 Task: Forward email with the signature Eleanor Wilson with the subject Request for a transfer from softage.1@softage.net to softage.4@softage.net with the message Can you please provide me with an update on the projects resource allocation?, select last 2 words, change the font color from current to black and background color to maroon Send the email
Action: Mouse moved to (889, 78)
Screenshot: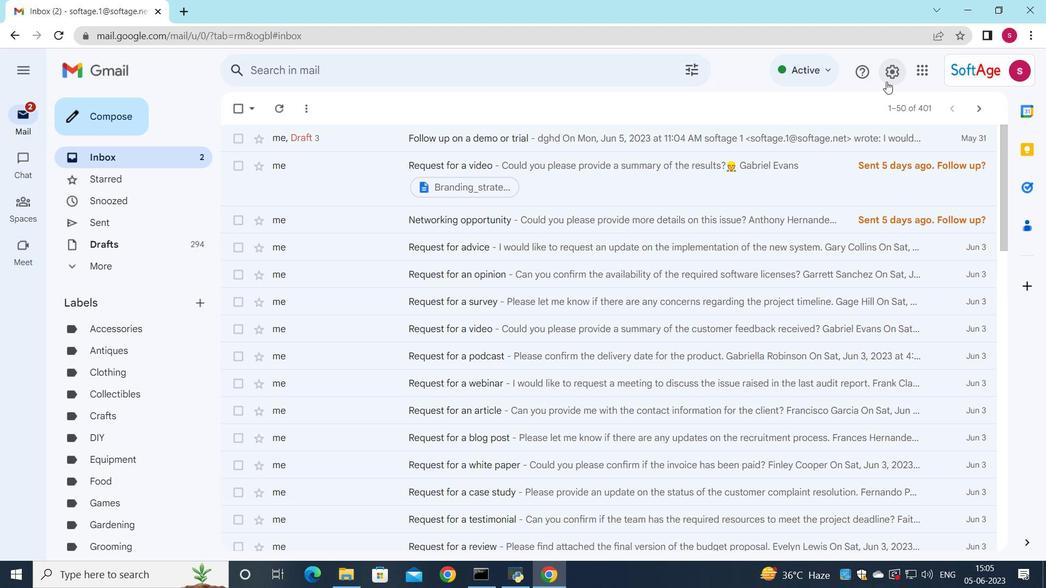 
Action: Mouse pressed left at (889, 78)
Screenshot: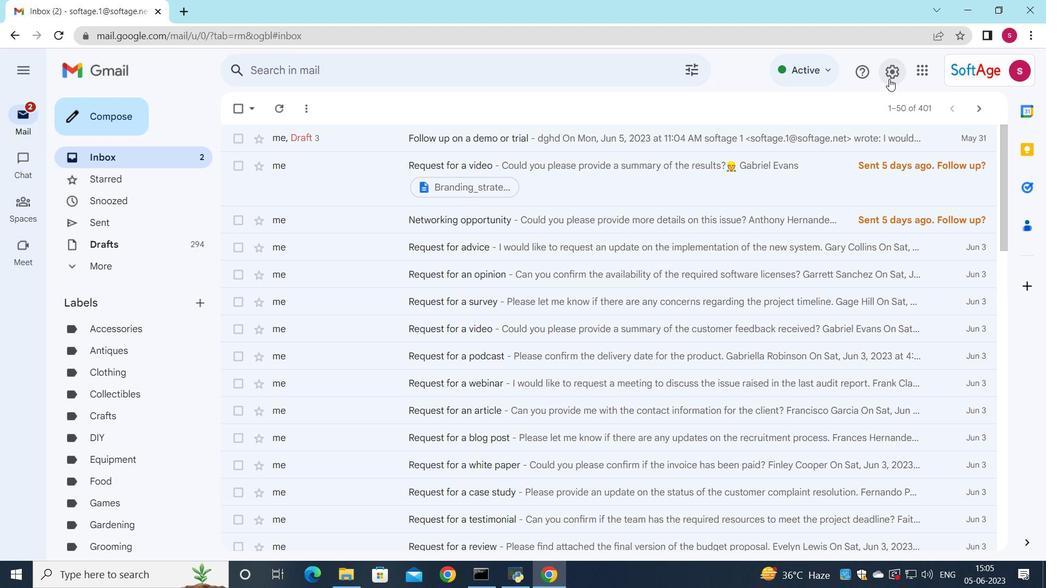
Action: Mouse moved to (900, 140)
Screenshot: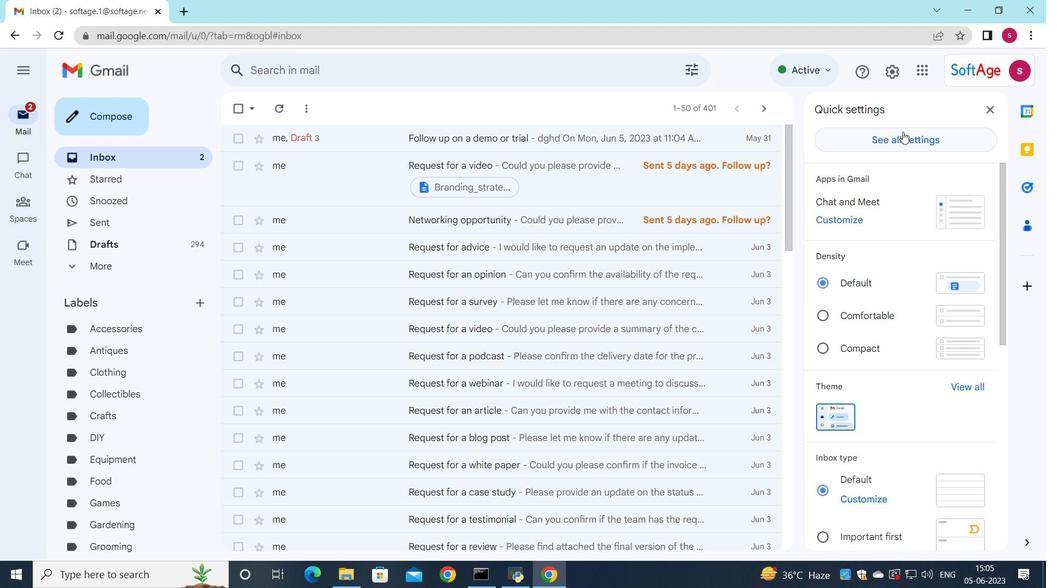 
Action: Mouse pressed left at (900, 140)
Screenshot: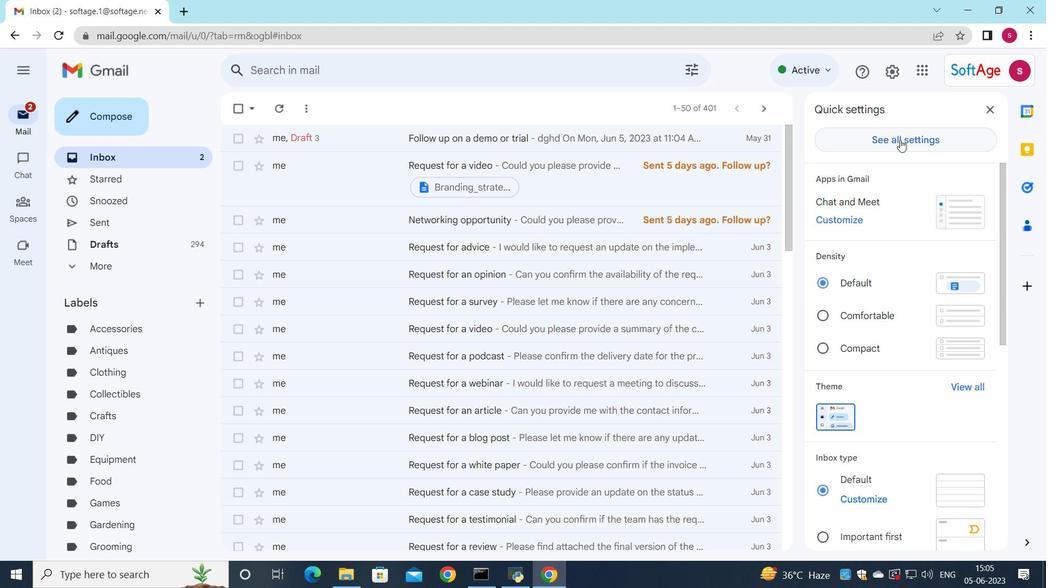 
Action: Mouse moved to (630, 250)
Screenshot: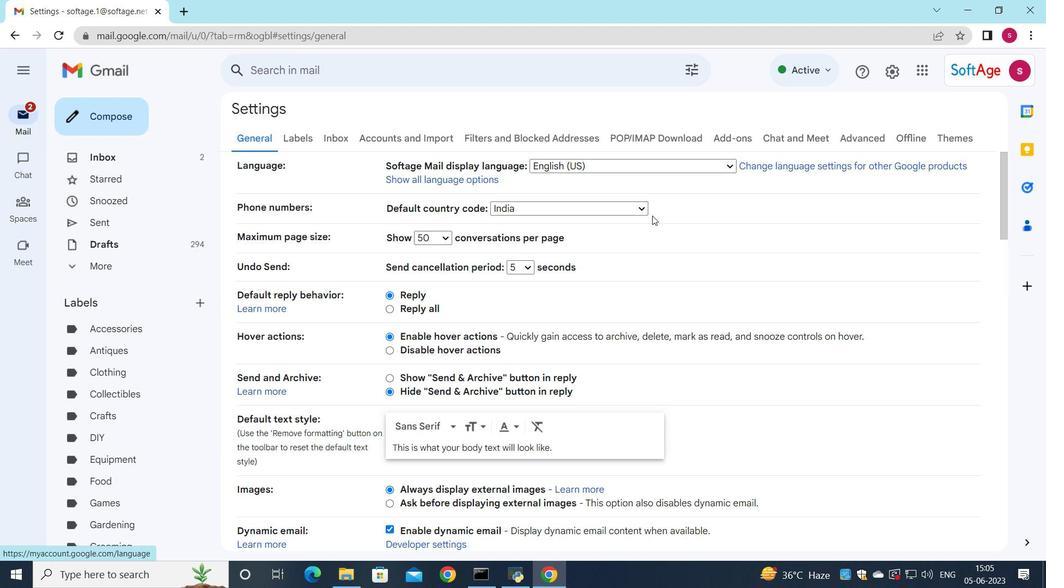 
Action: Mouse scrolled (630, 249) with delta (0, 0)
Screenshot: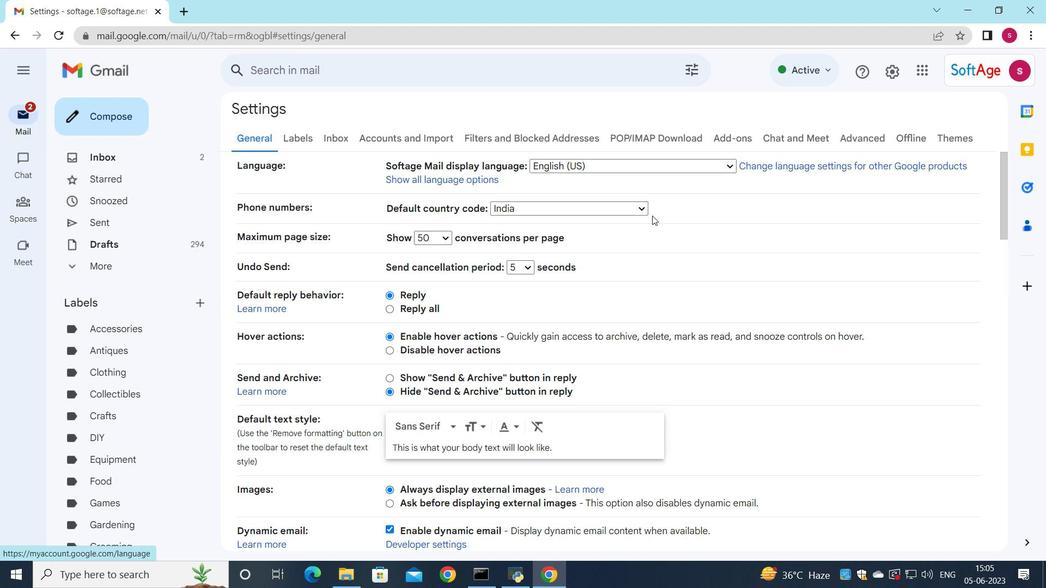 
Action: Mouse moved to (630, 252)
Screenshot: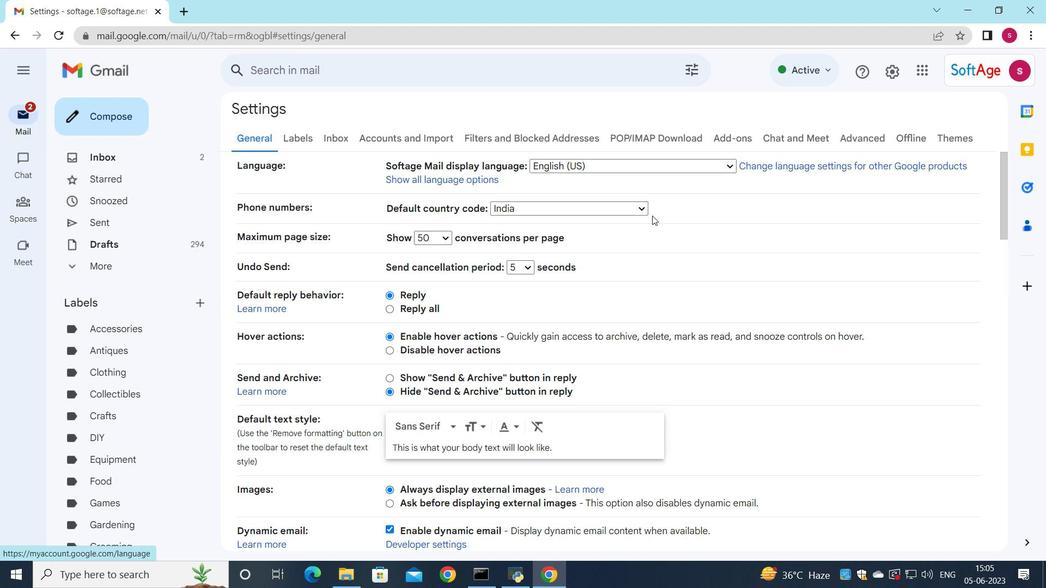 
Action: Mouse scrolled (630, 251) with delta (0, 0)
Screenshot: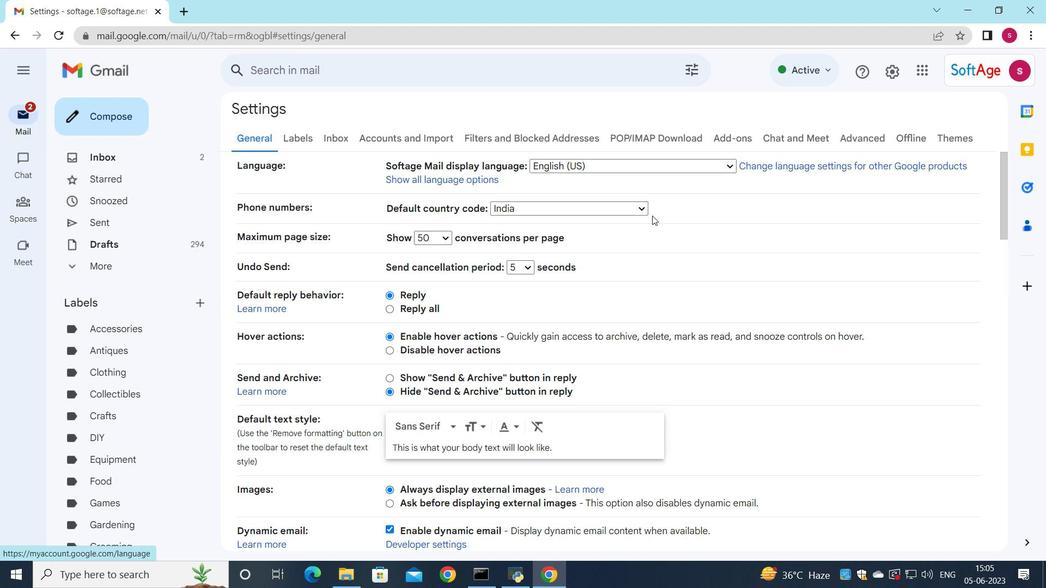 
Action: Mouse moved to (630, 254)
Screenshot: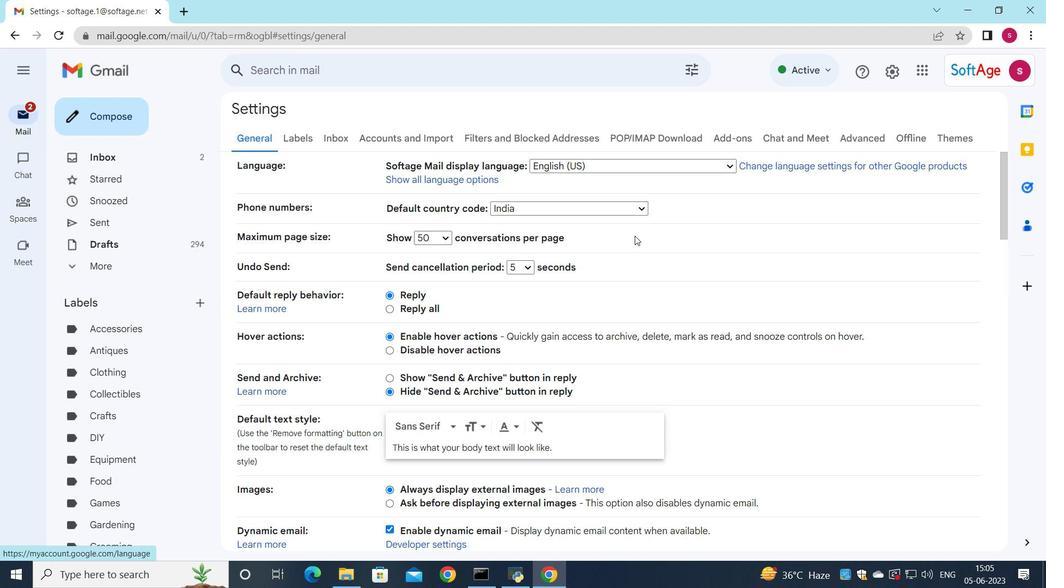 
Action: Mouse scrolled (630, 254) with delta (0, 0)
Screenshot: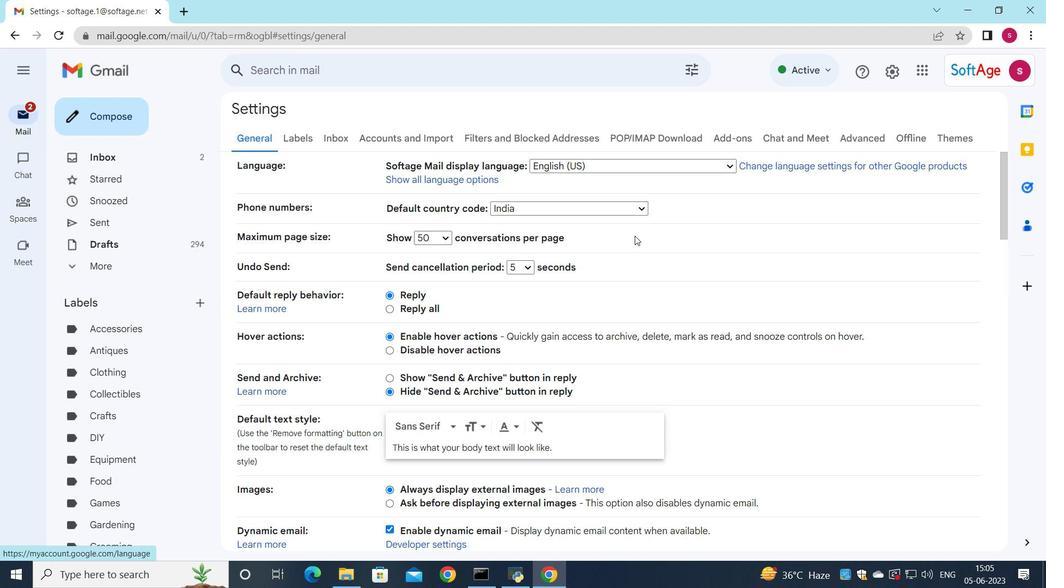 
Action: Mouse moved to (630, 258)
Screenshot: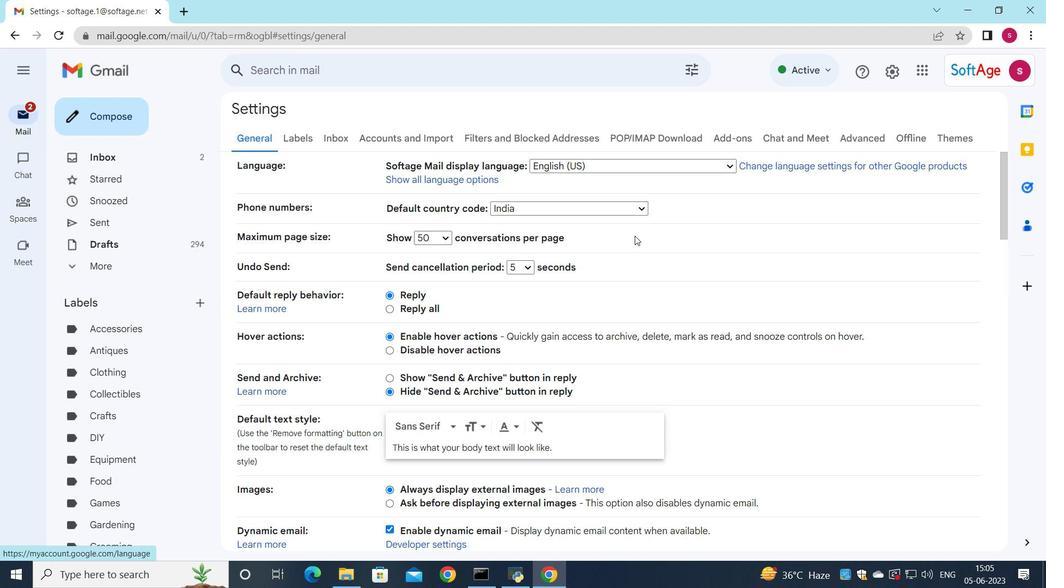 
Action: Mouse scrolled (630, 257) with delta (0, 0)
Screenshot: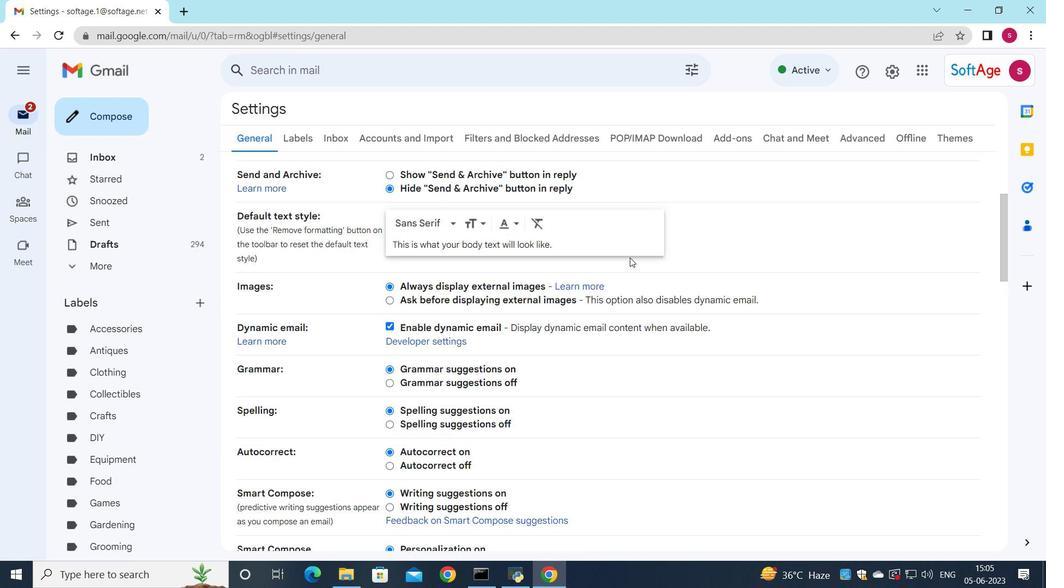 
Action: Mouse scrolled (630, 257) with delta (0, 0)
Screenshot: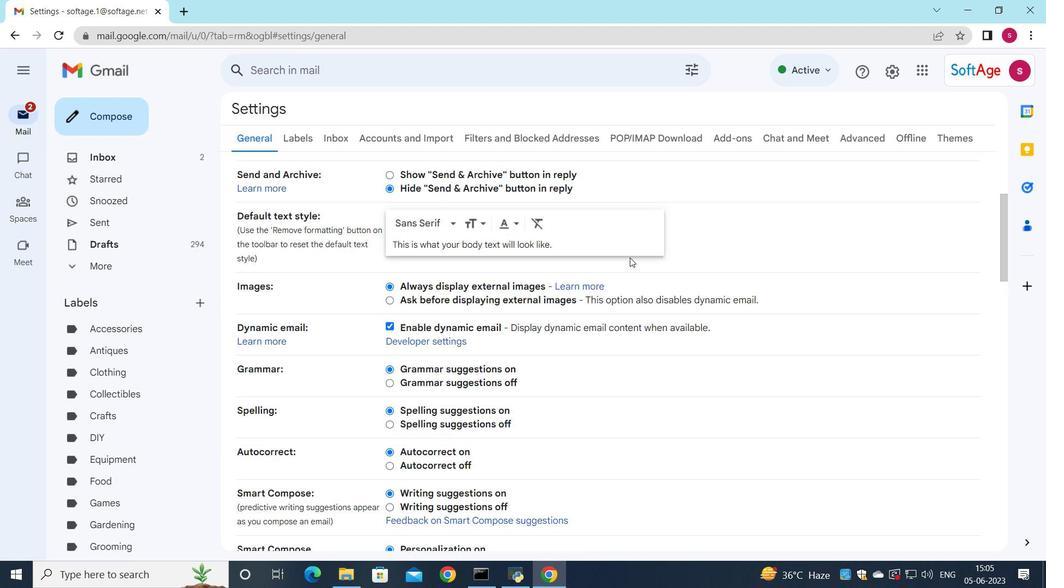 
Action: Mouse scrolled (630, 257) with delta (0, 0)
Screenshot: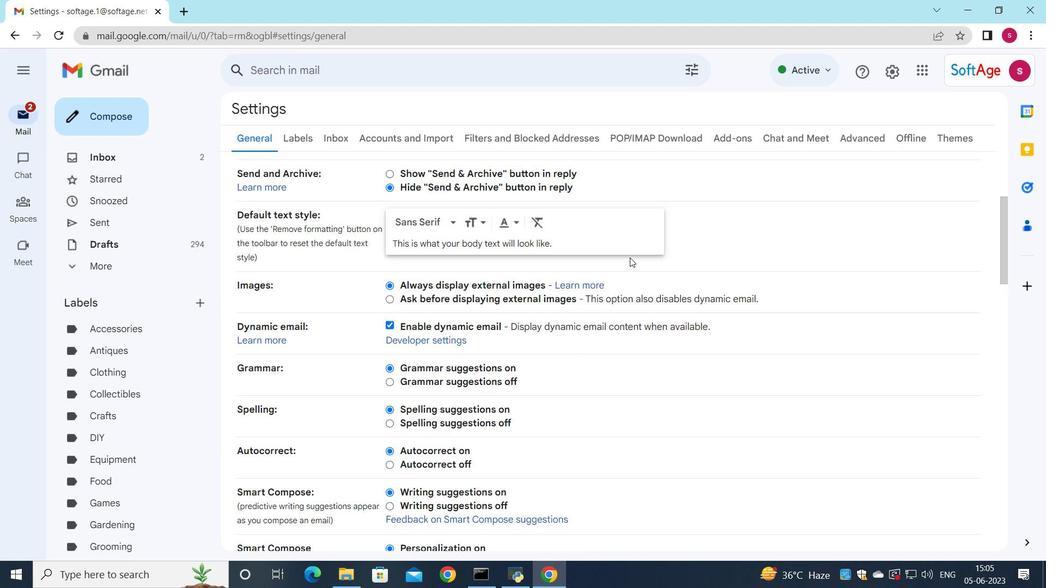 
Action: Mouse scrolled (630, 257) with delta (0, 0)
Screenshot: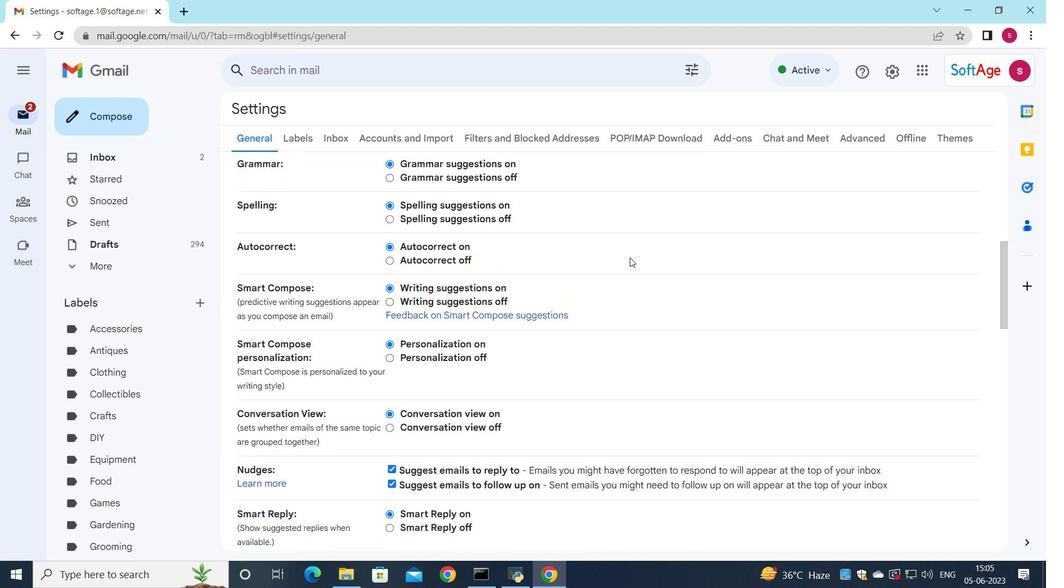 
Action: Mouse scrolled (630, 257) with delta (0, 0)
Screenshot: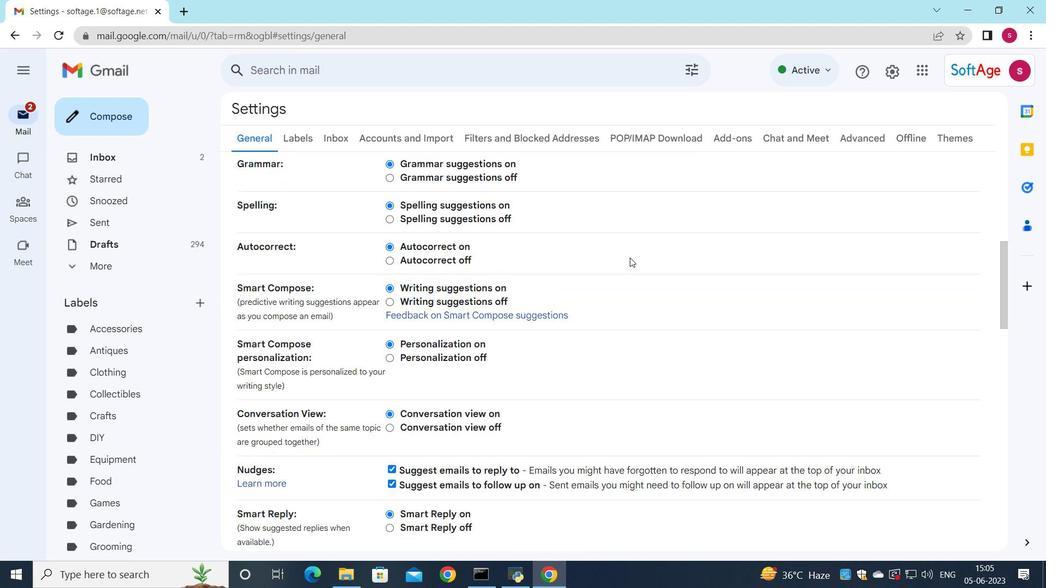 
Action: Mouse moved to (630, 258)
Screenshot: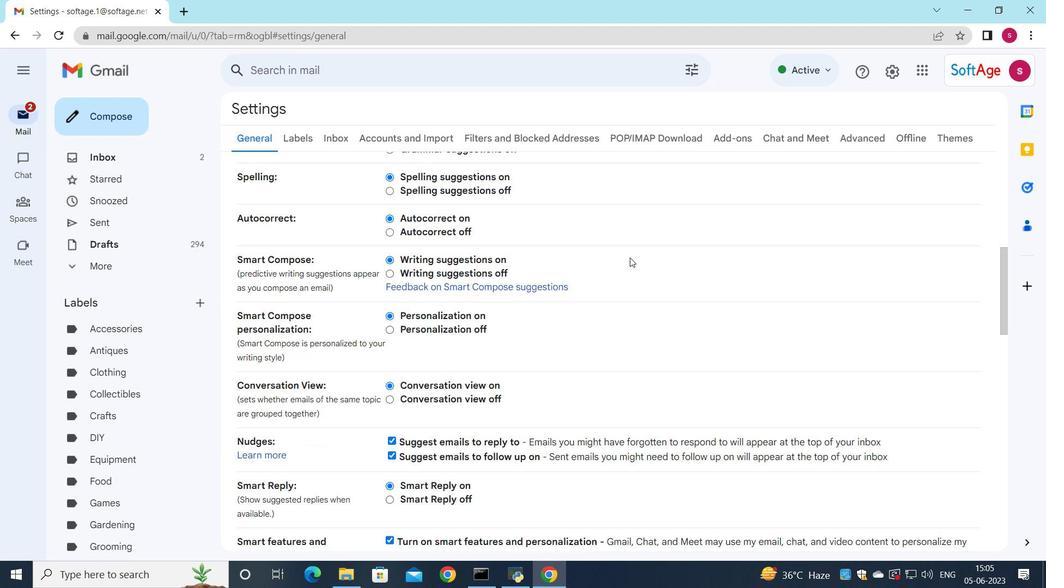 
Action: Mouse scrolled (630, 257) with delta (0, 0)
Screenshot: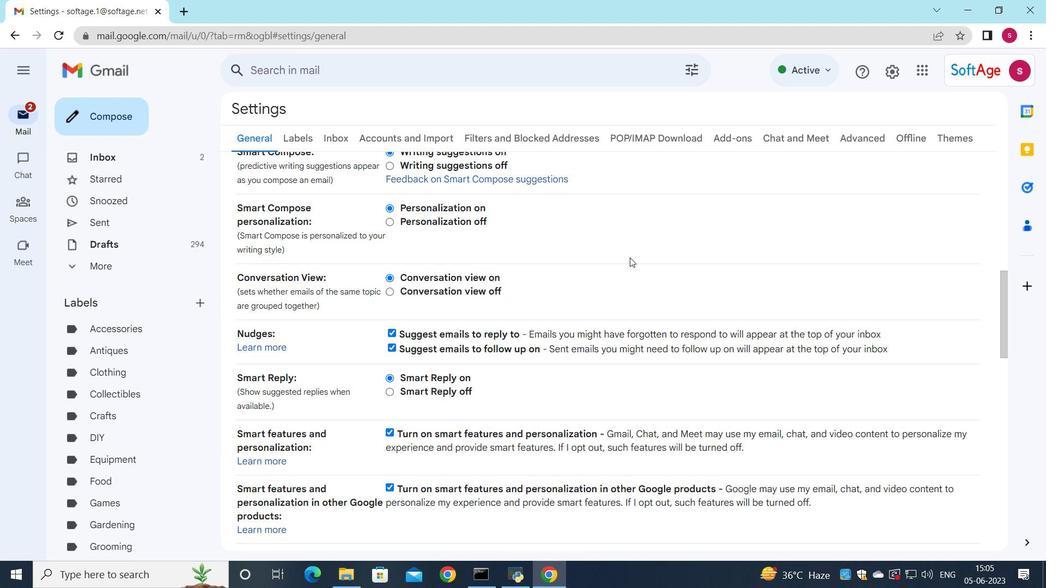 
Action: Mouse scrolled (630, 257) with delta (0, 0)
Screenshot: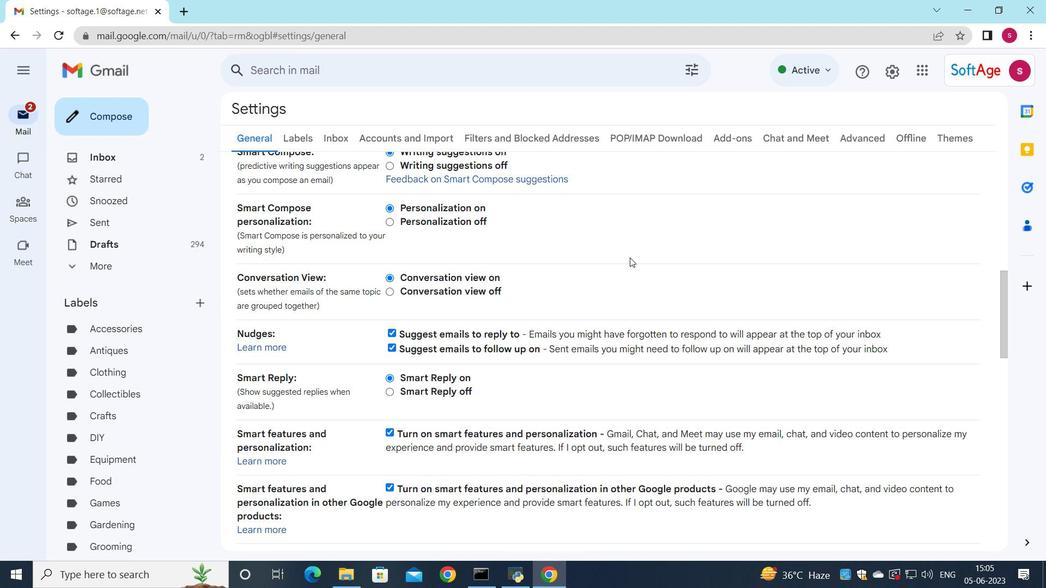 
Action: Mouse scrolled (630, 257) with delta (0, 0)
Screenshot: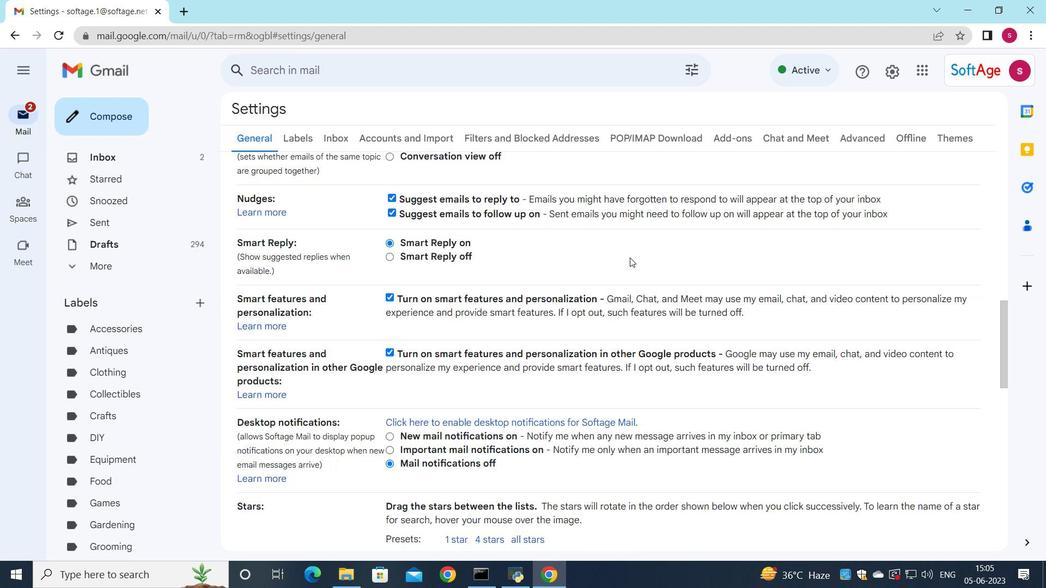
Action: Mouse scrolled (630, 257) with delta (0, 0)
Screenshot: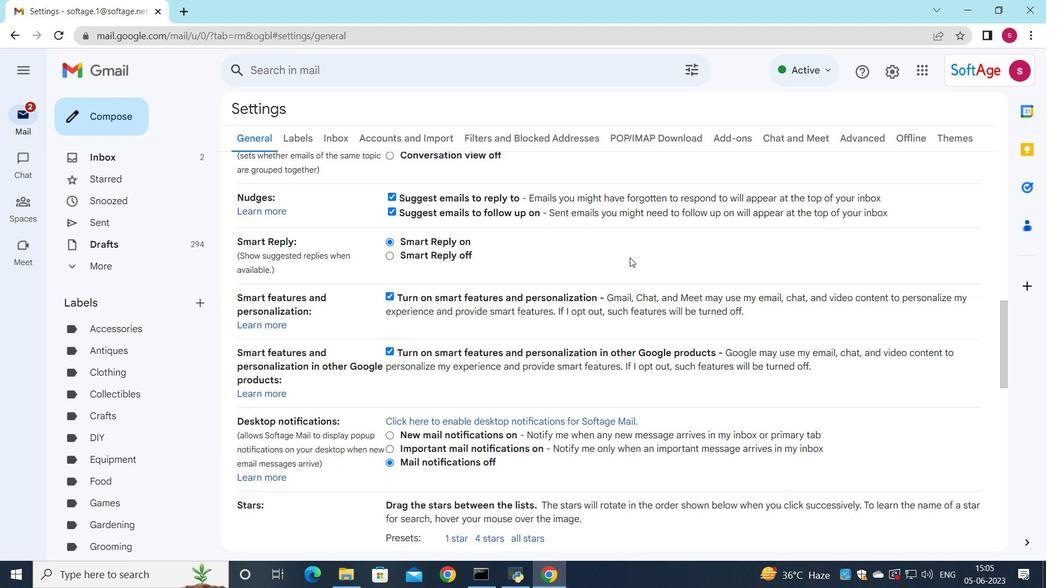 
Action: Mouse scrolled (630, 257) with delta (0, 0)
Screenshot: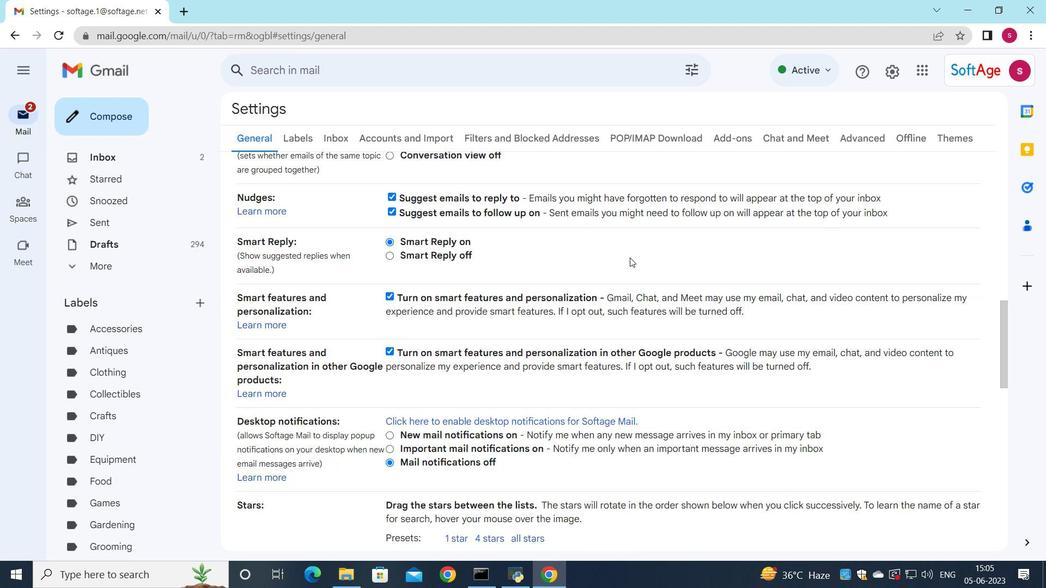 
Action: Mouse moved to (650, 286)
Screenshot: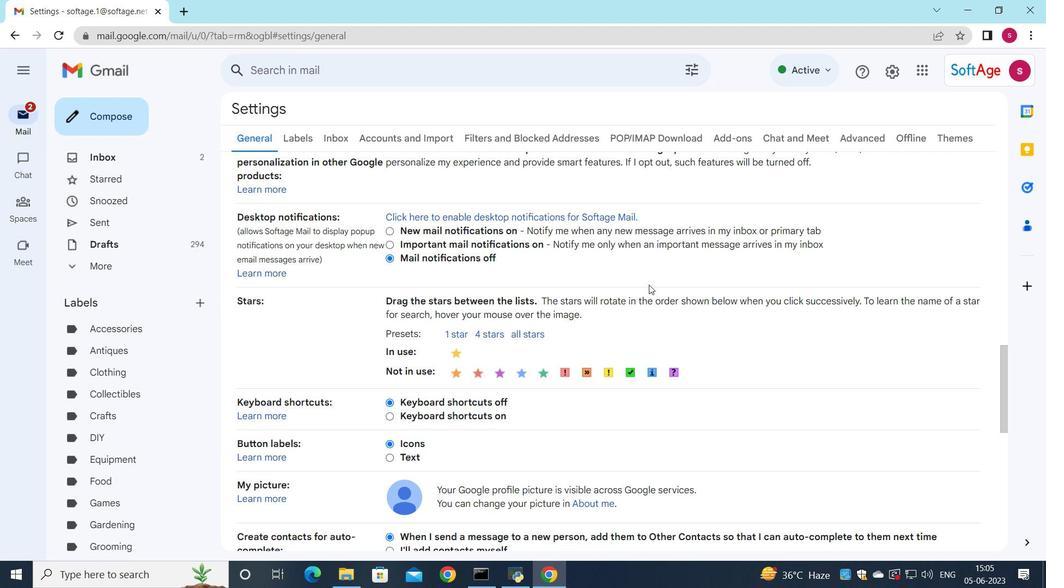 
Action: Mouse scrolled (650, 285) with delta (0, 0)
Screenshot: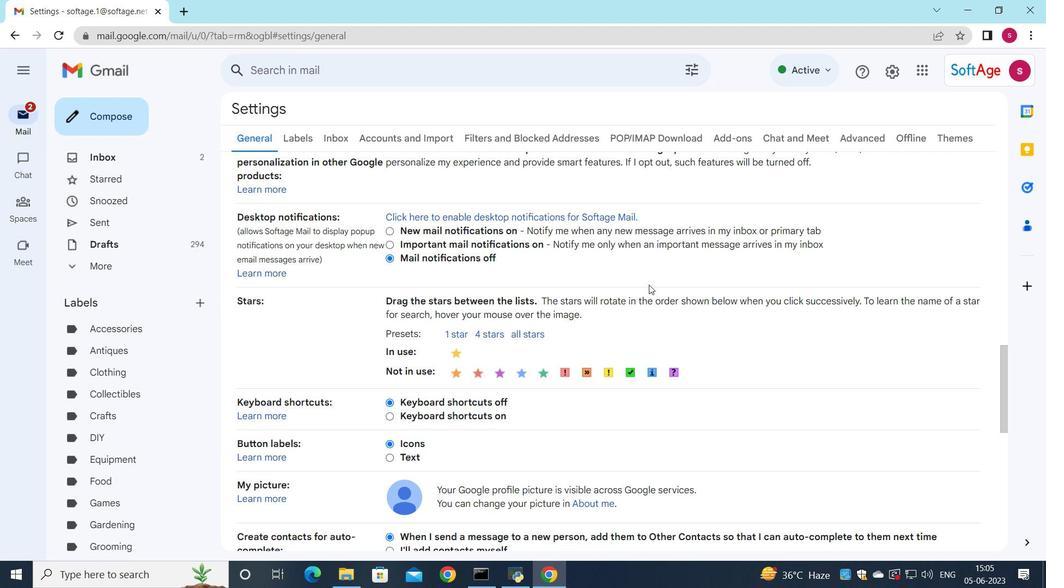 
Action: Mouse moved to (651, 286)
Screenshot: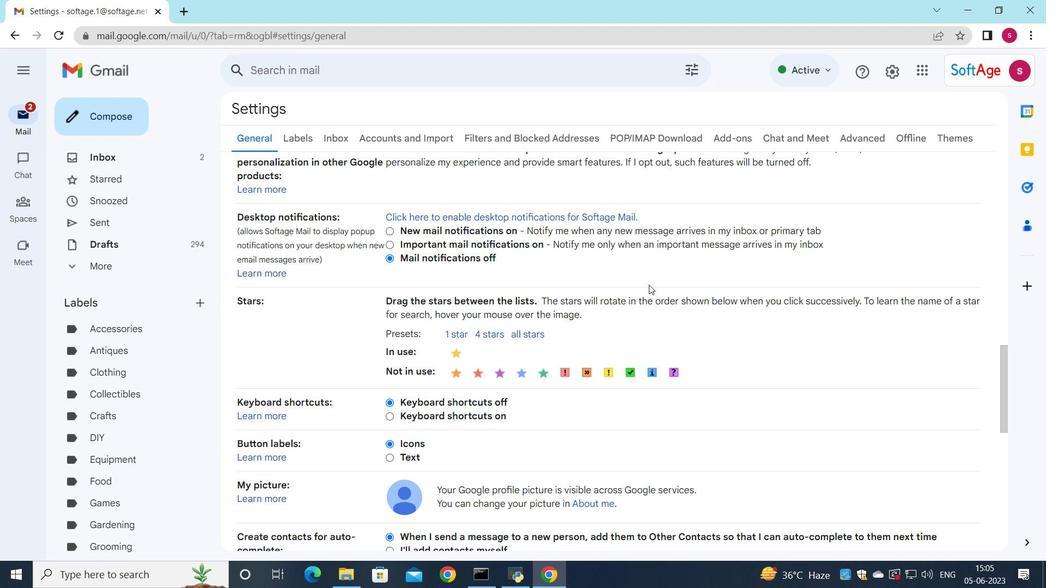 
Action: Mouse scrolled (651, 286) with delta (0, 0)
Screenshot: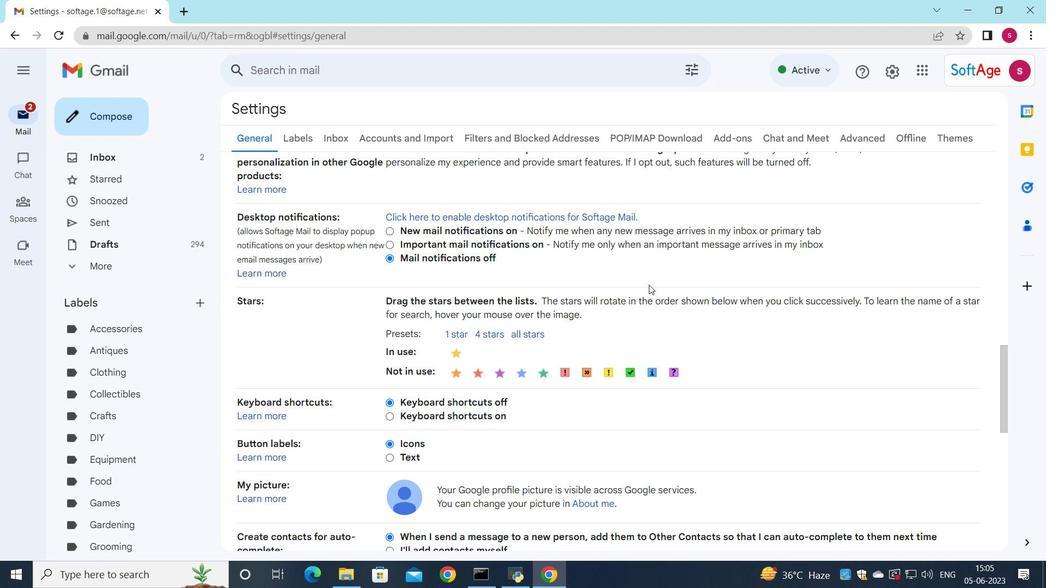 
Action: Mouse moved to (544, 387)
Screenshot: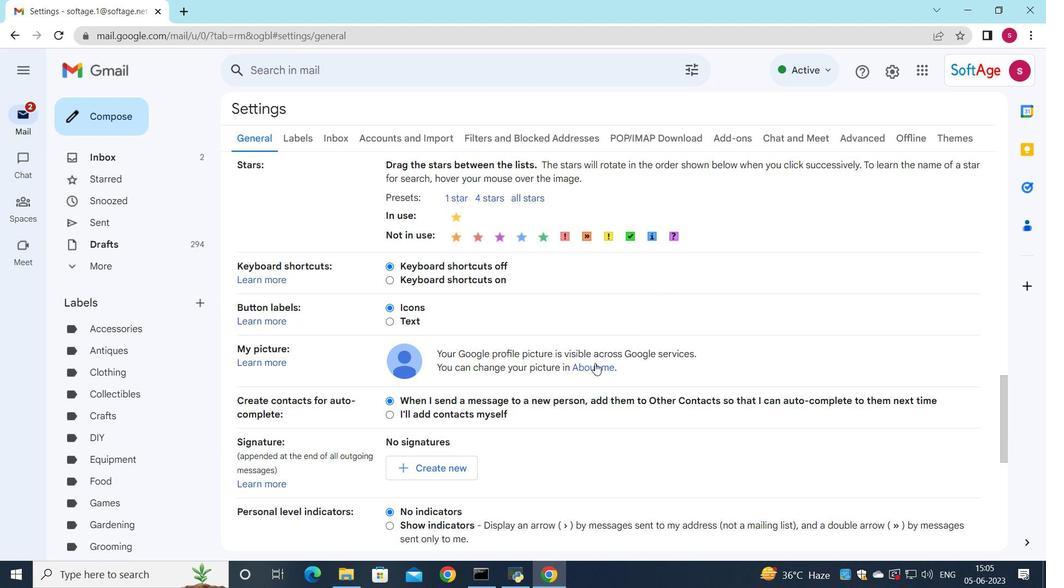 
Action: Mouse scrolled (544, 386) with delta (0, 0)
Screenshot: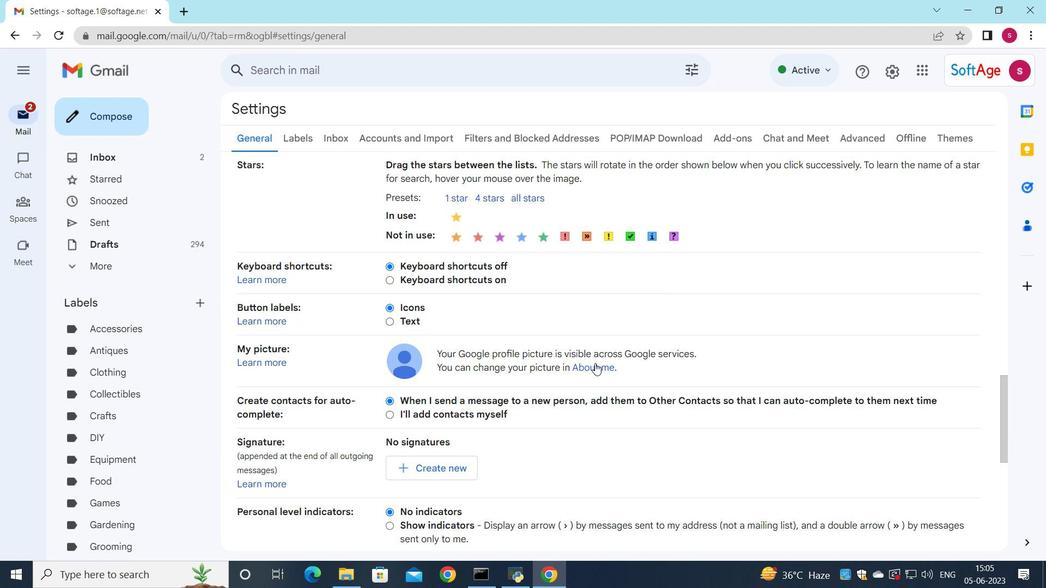 
Action: Mouse moved to (542, 387)
Screenshot: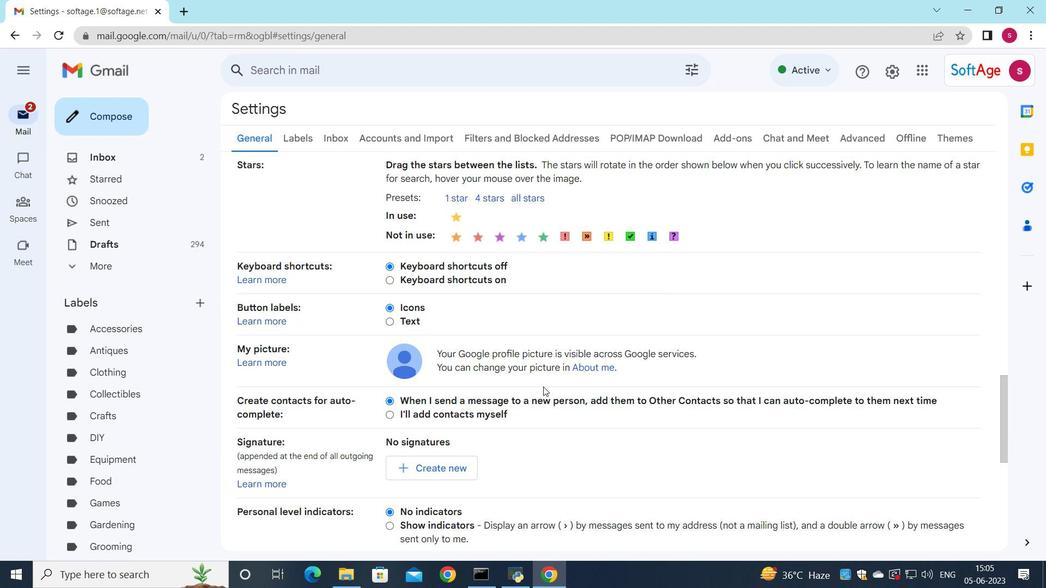 
Action: Mouse scrolled (543, 386) with delta (0, 0)
Screenshot: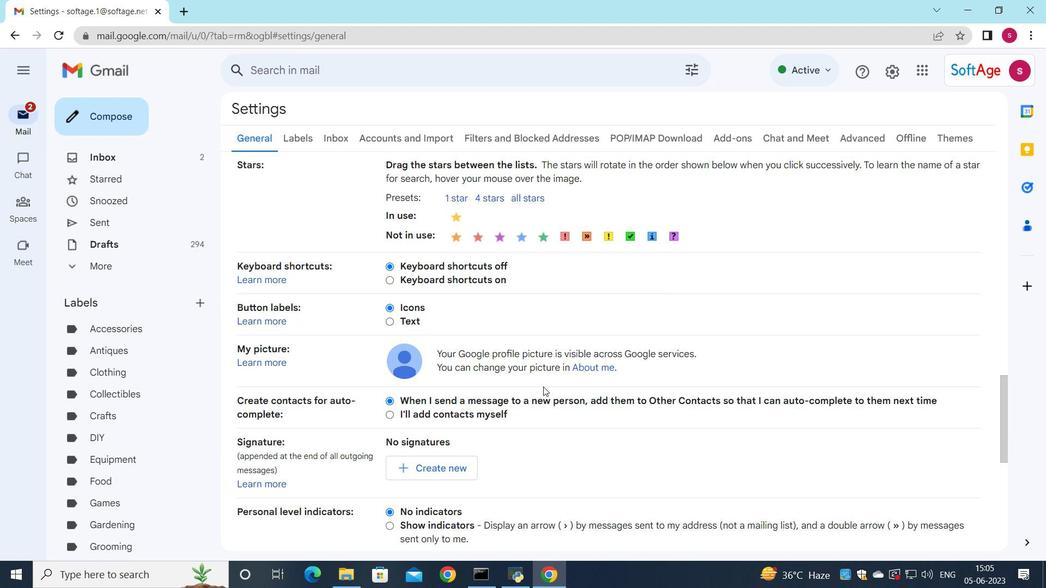 
Action: Mouse moved to (532, 391)
Screenshot: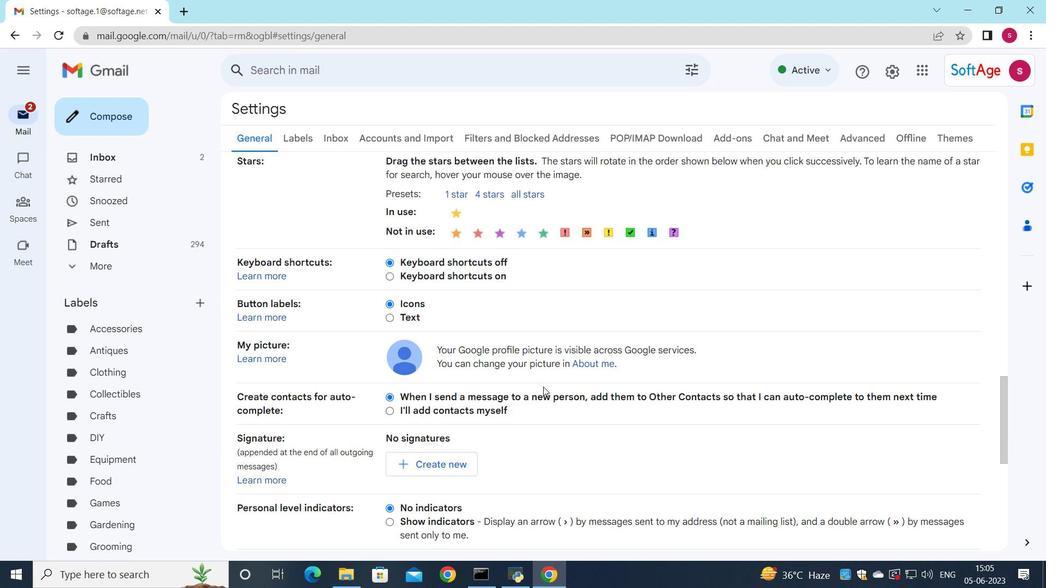 
Action: Mouse scrolled (532, 390) with delta (0, 0)
Screenshot: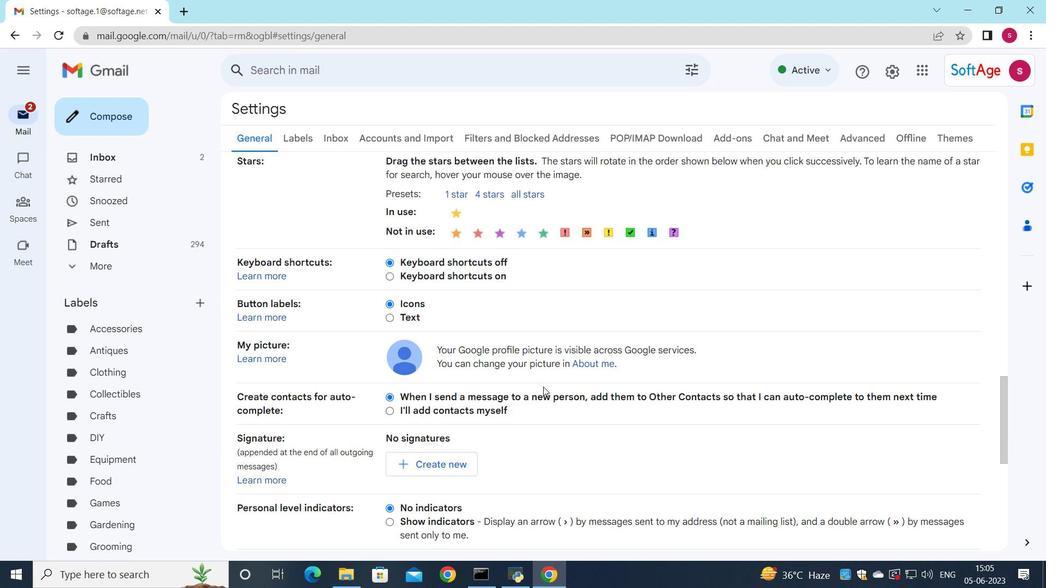 
Action: Mouse moved to (438, 261)
Screenshot: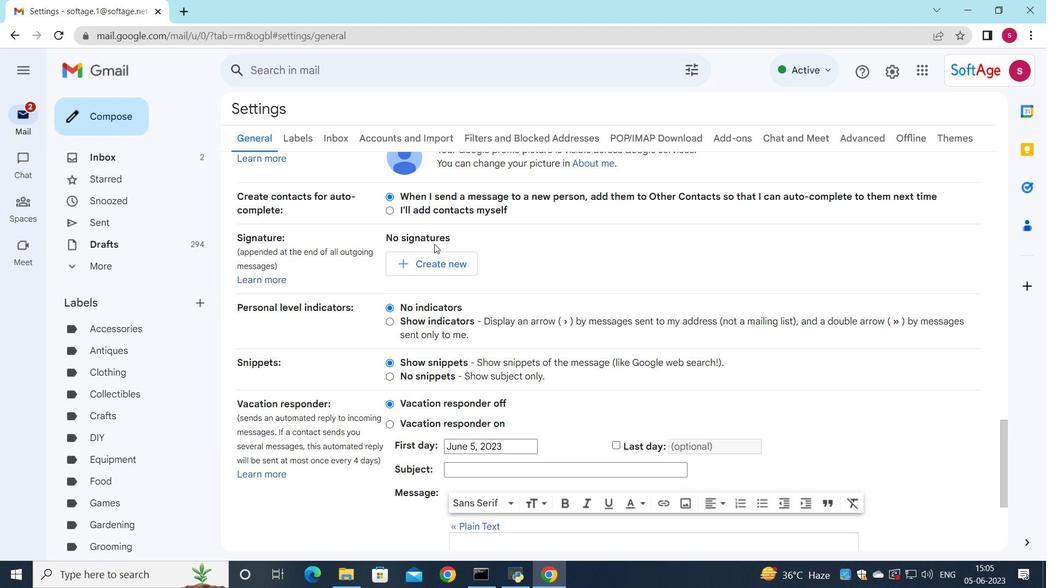 
Action: Mouse pressed left at (438, 261)
Screenshot: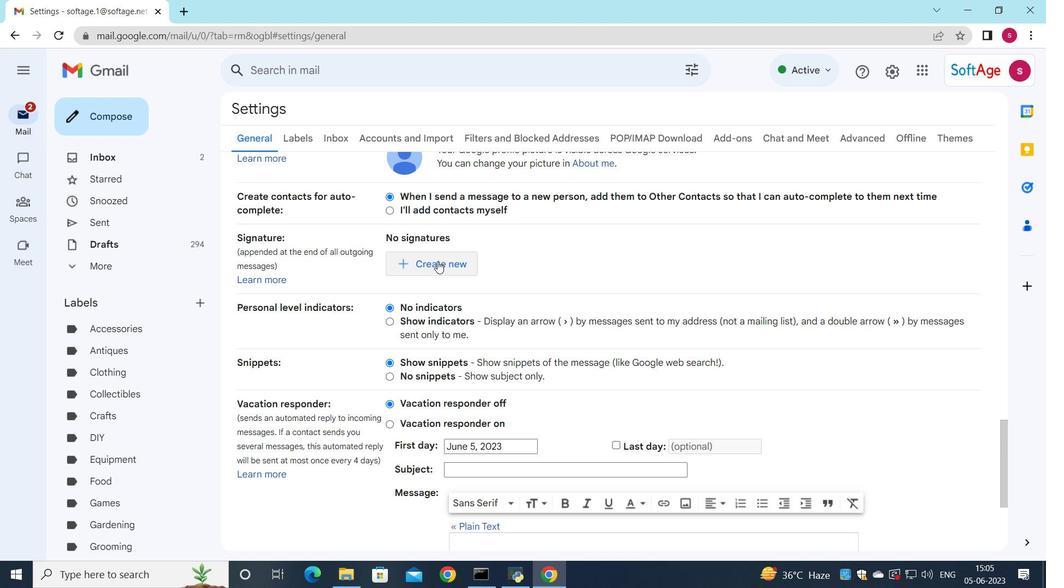 
Action: Mouse moved to (498, 241)
Screenshot: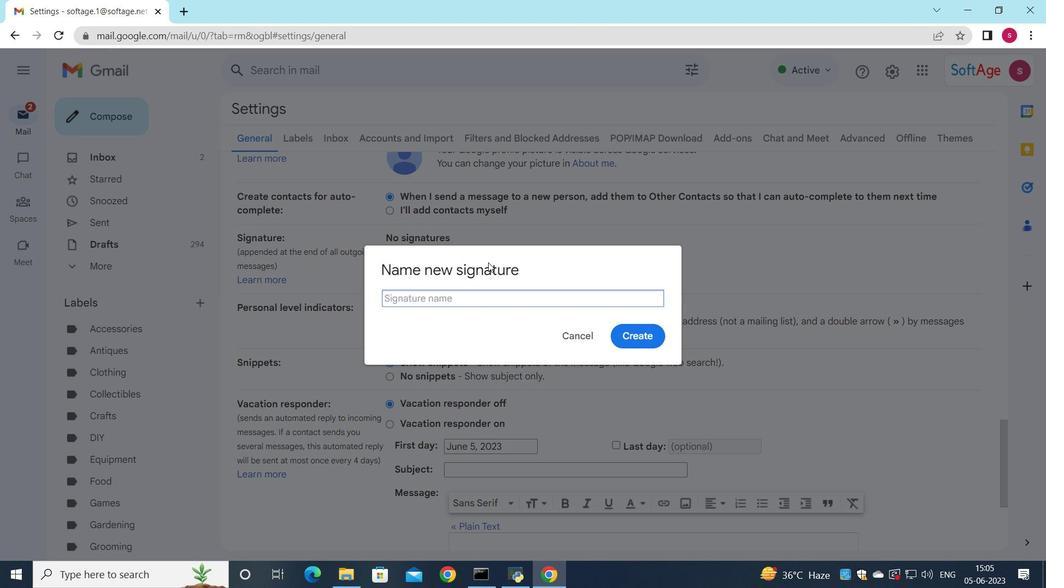 
Action: Key pressed <Key.shift>Eleanor<Key.space><Key.shift><Key.shift>Wilson
Screenshot: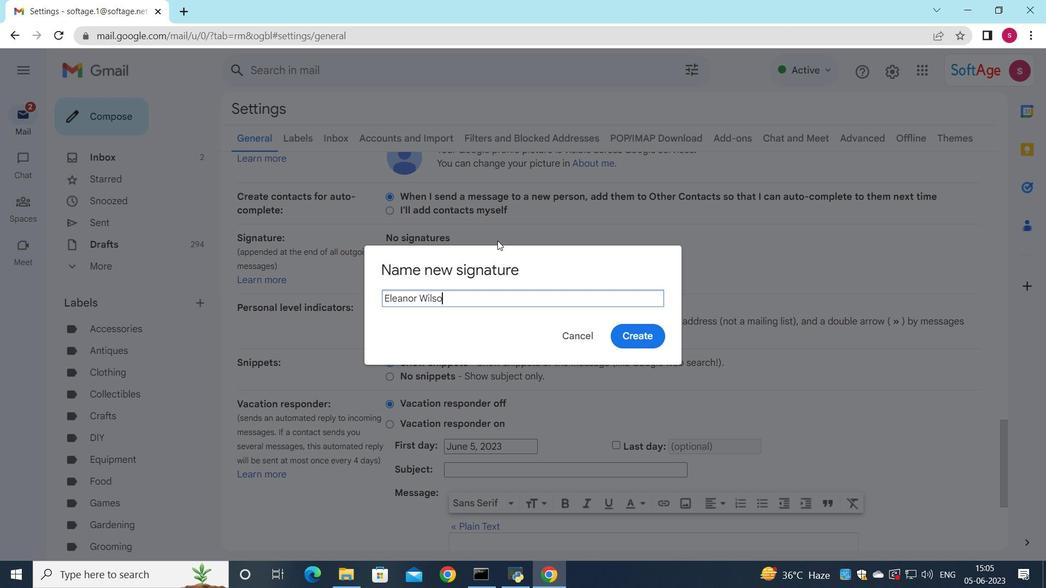 
Action: Mouse moved to (642, 332)
Screenshot: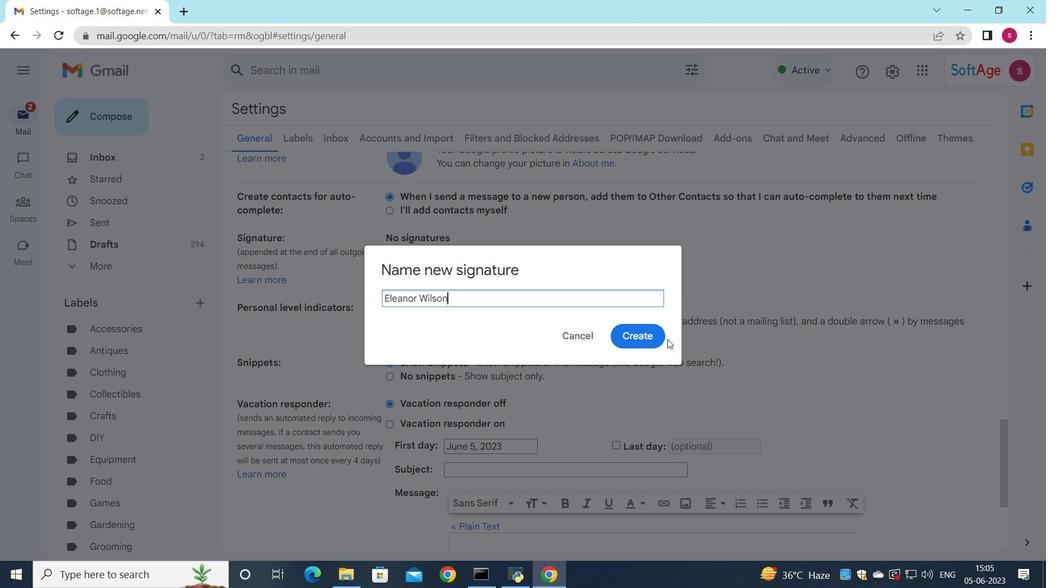 
Action: Mouse pressed left at (642, 332)
Screenshot: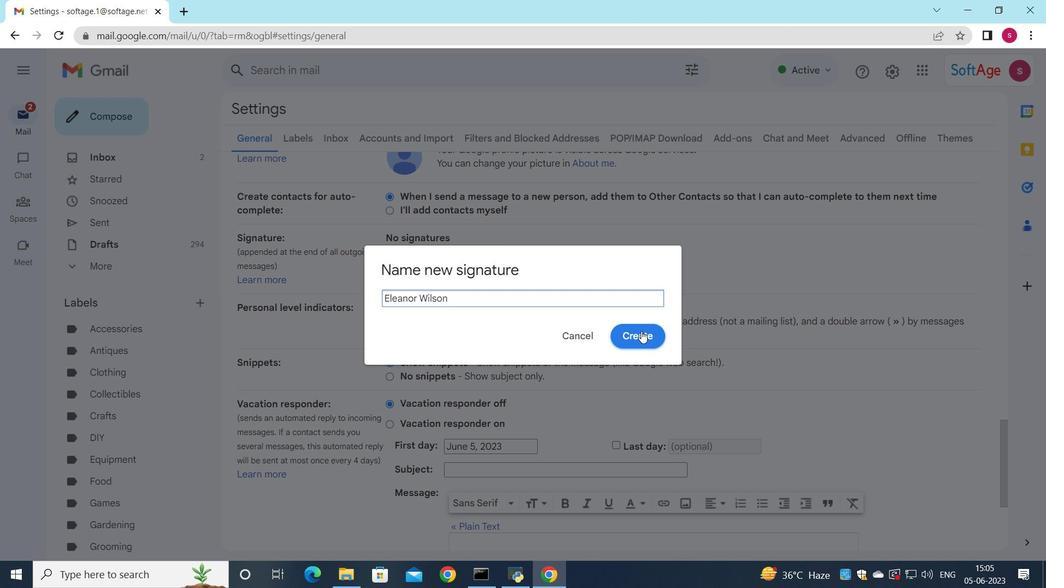 
Action: Mouse moved to (637, 293)
Screenshot: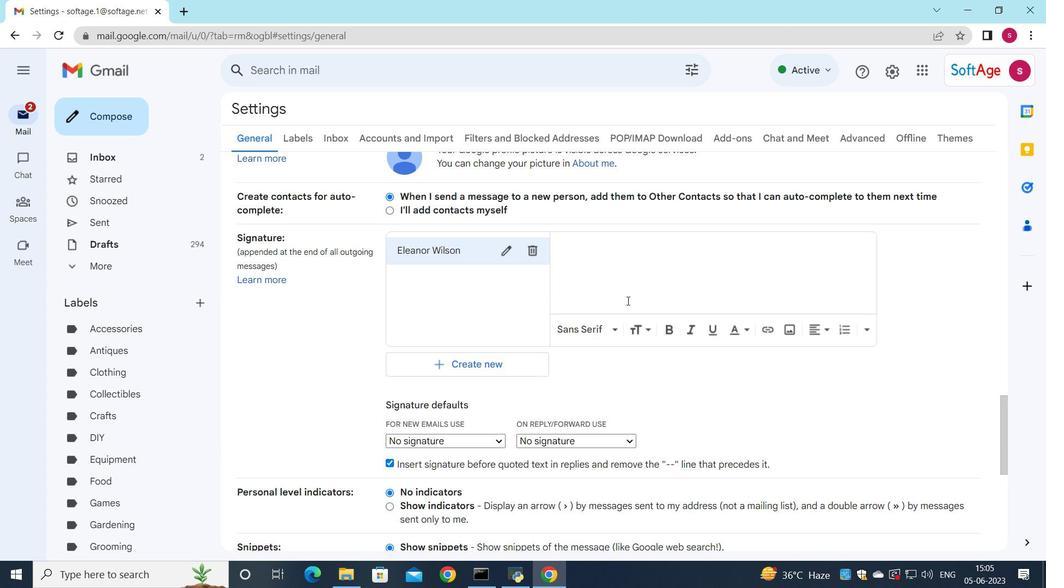 
Action: Mouse pressed left at (637, 293)
Screenshot: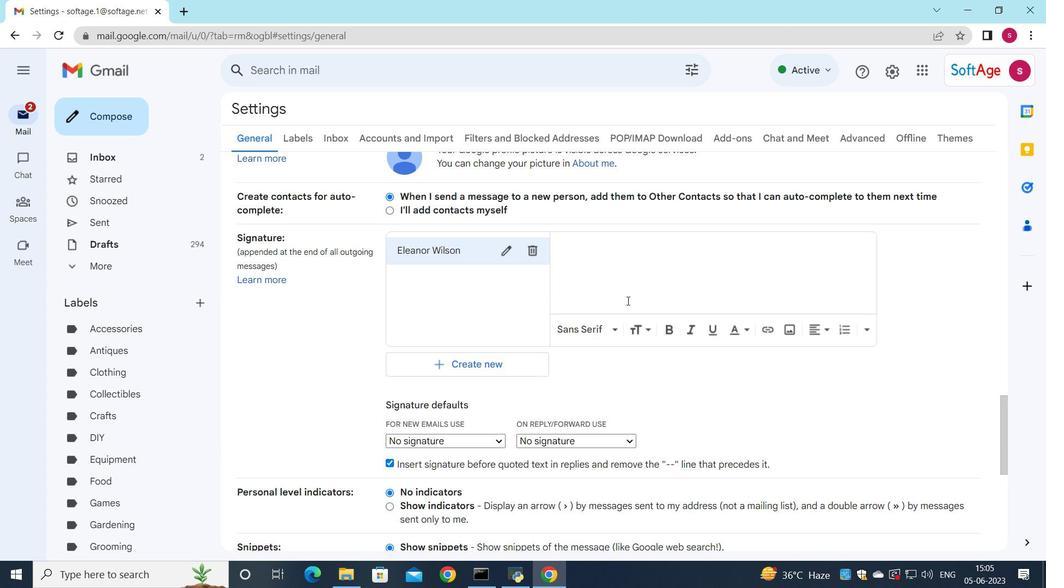 
Action: Key pressed <Key.shift>Eleanor<Key.space><Key.shift>Wilson
Screenshot: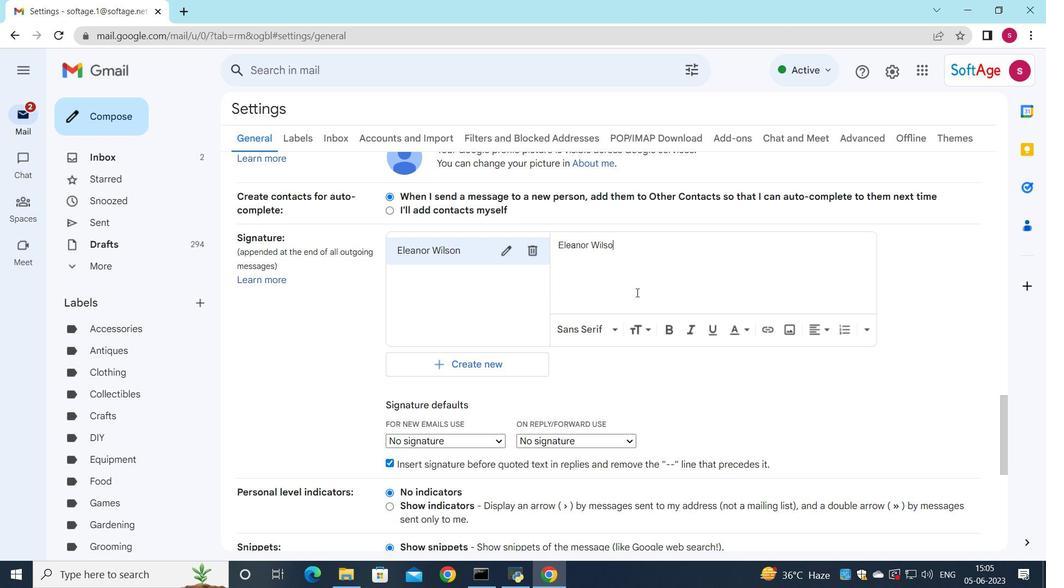 
Action: Mouse scrolled (637, 292) with delta (0, 0)
Screenshot: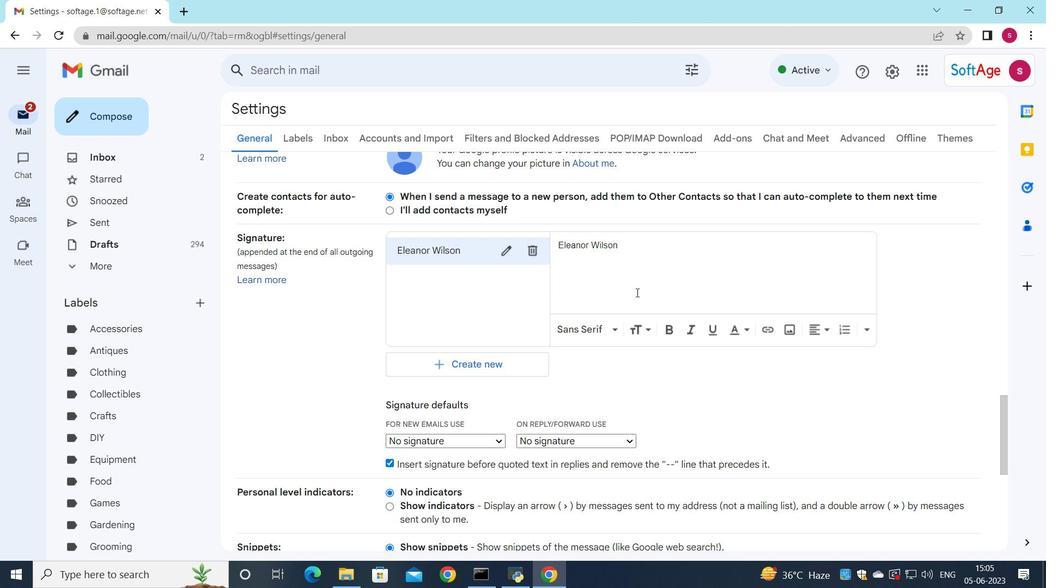 
Action: Mouse scrolled (637, 292) with delta (0, 0)
Screenshot: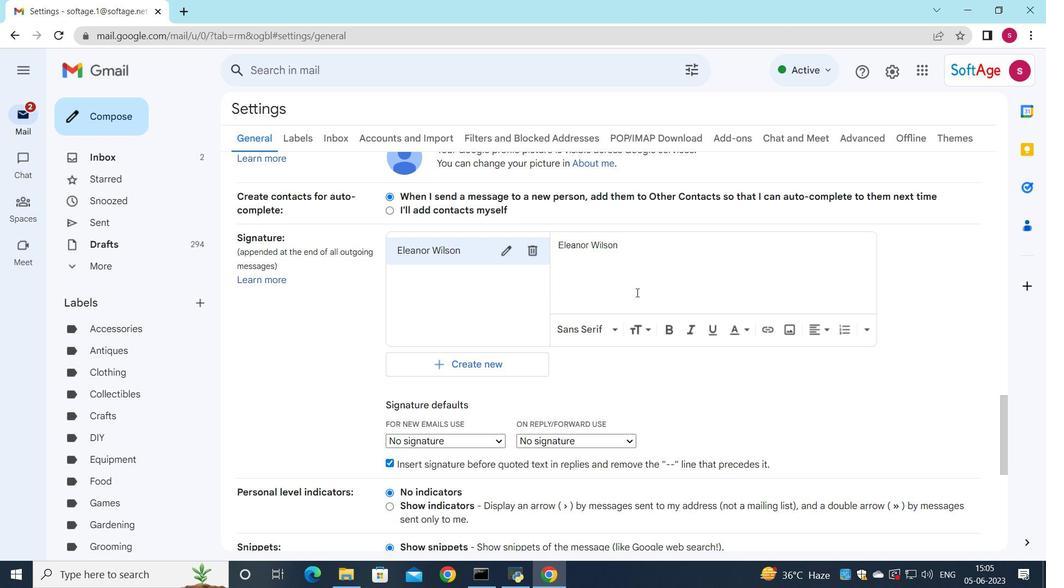 
Action: Mouse moved to (479, 301)
Screenshot: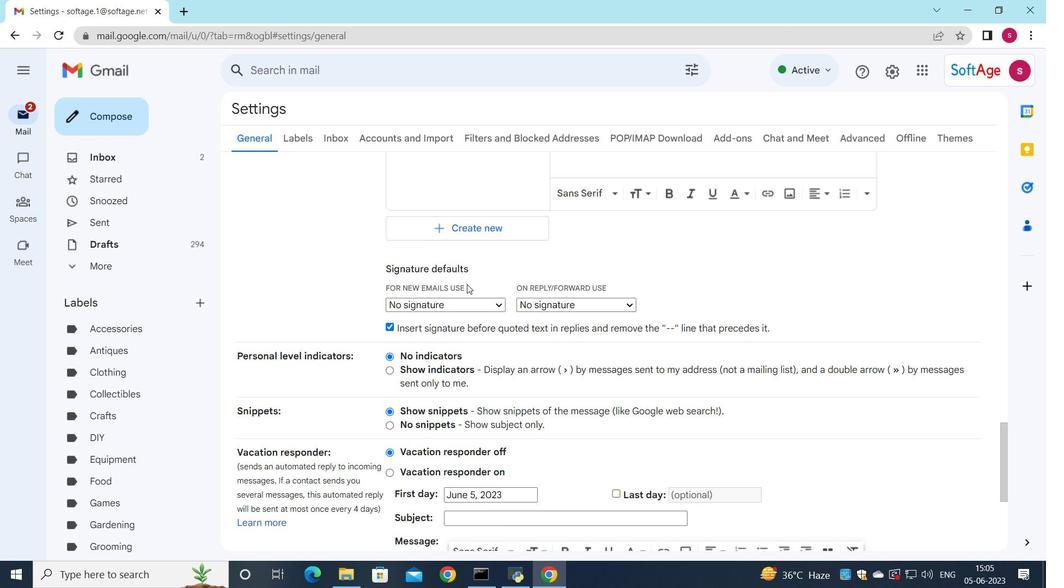 
Action: Mouse pressed left at (479, 301)
Screenshot: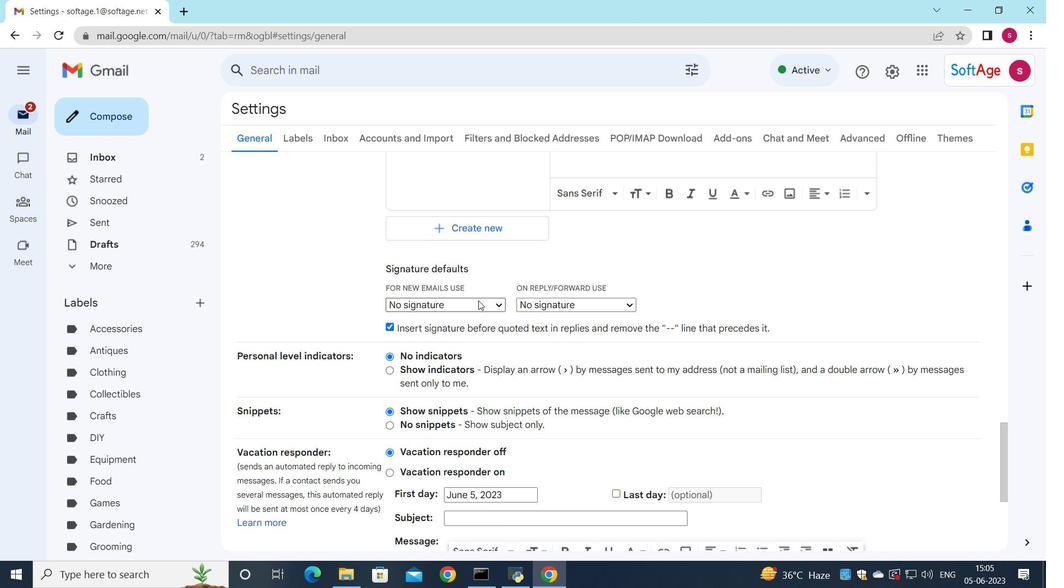 
Action: Mouse moved to (468, 328)
Screenshot: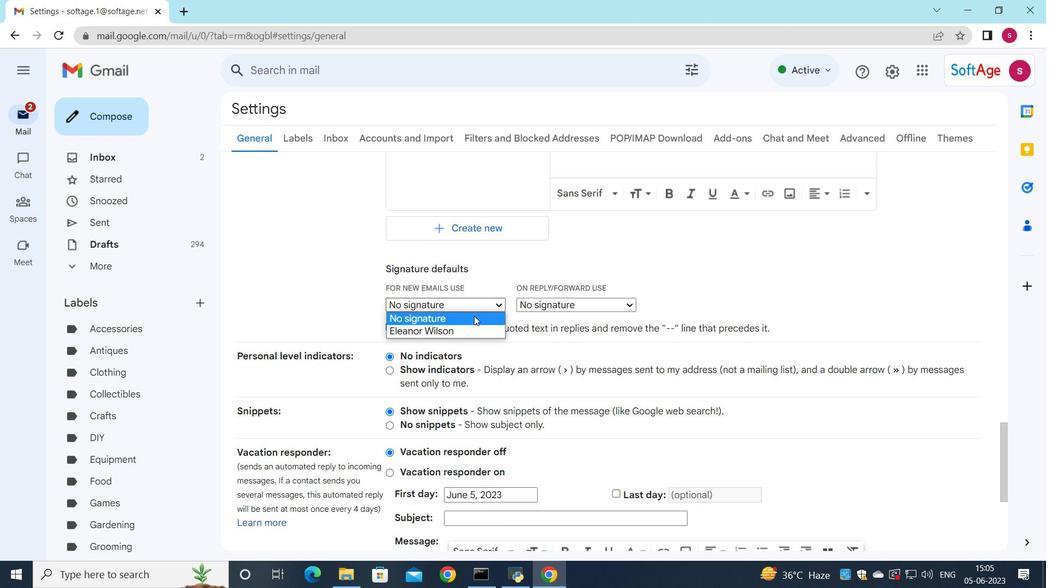 
Action: Mouse pressed left at (468, 328)
Screenshot: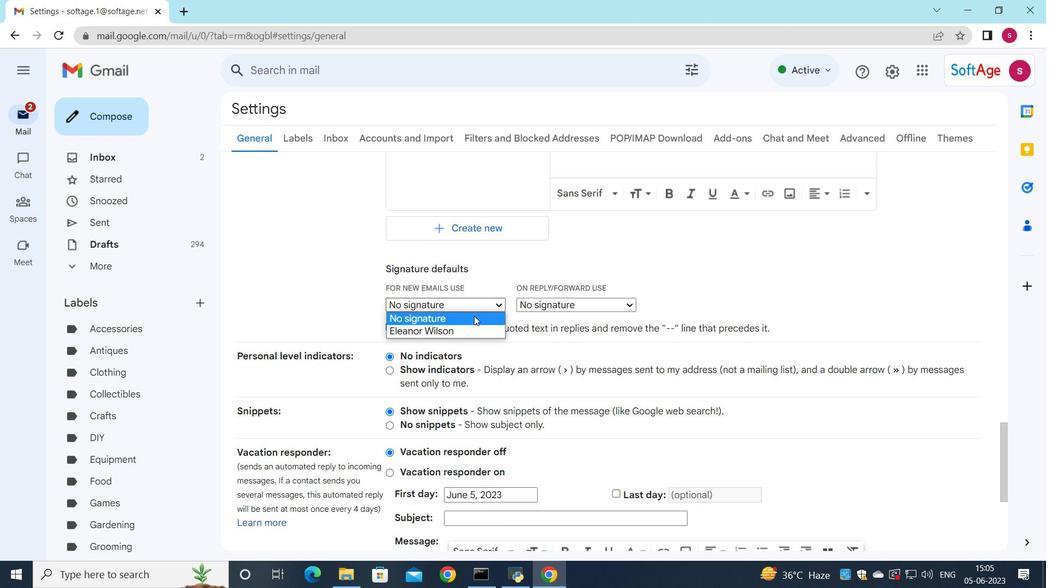 
Action: Mouse moved to (546, 305)
Screenshot: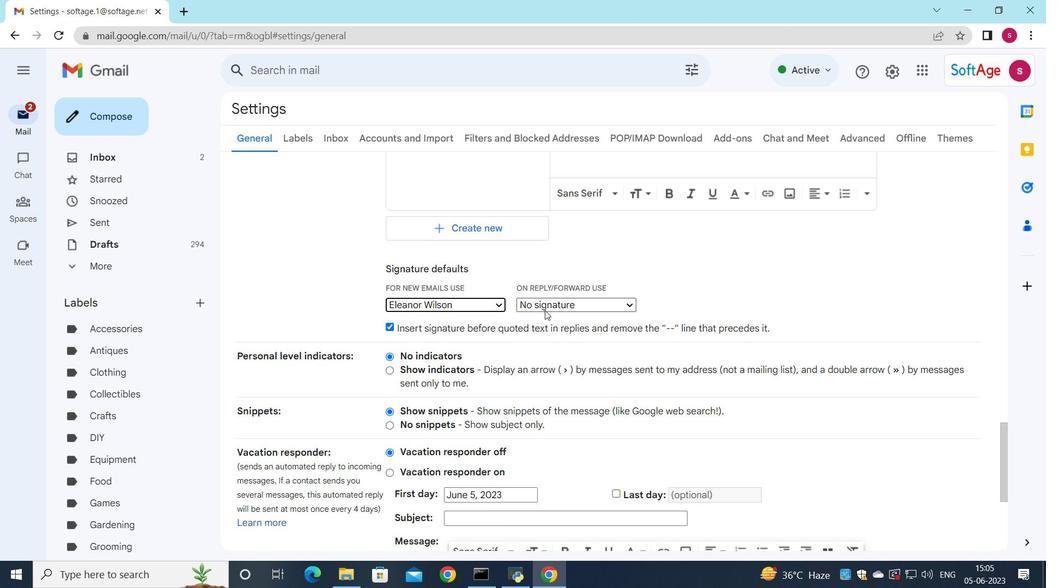 
Action: Mouse pressed left at (546, 305)
Screenshot: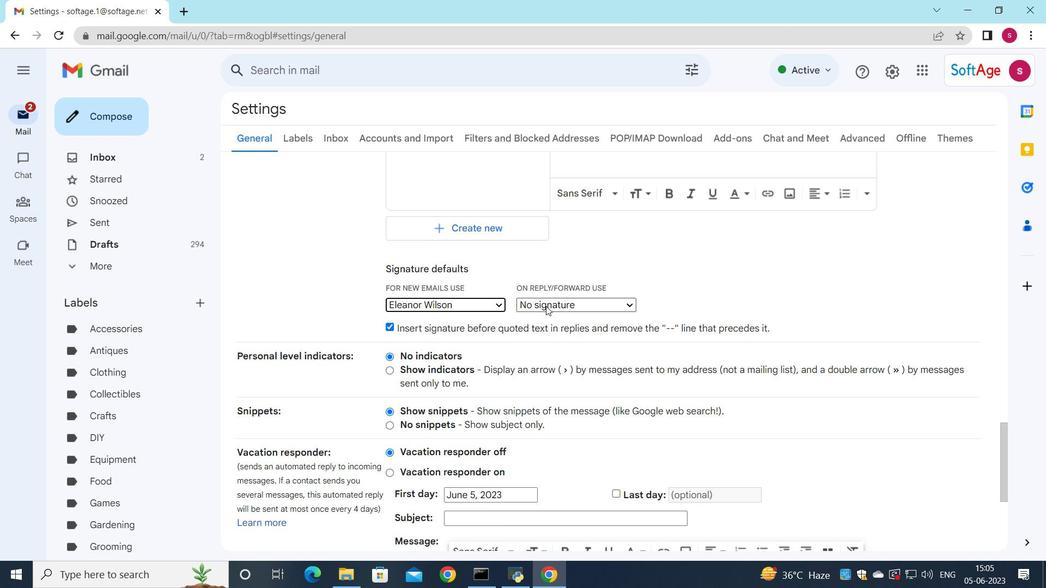 
Action: Mouse moved to (551, 333)
Screenshot: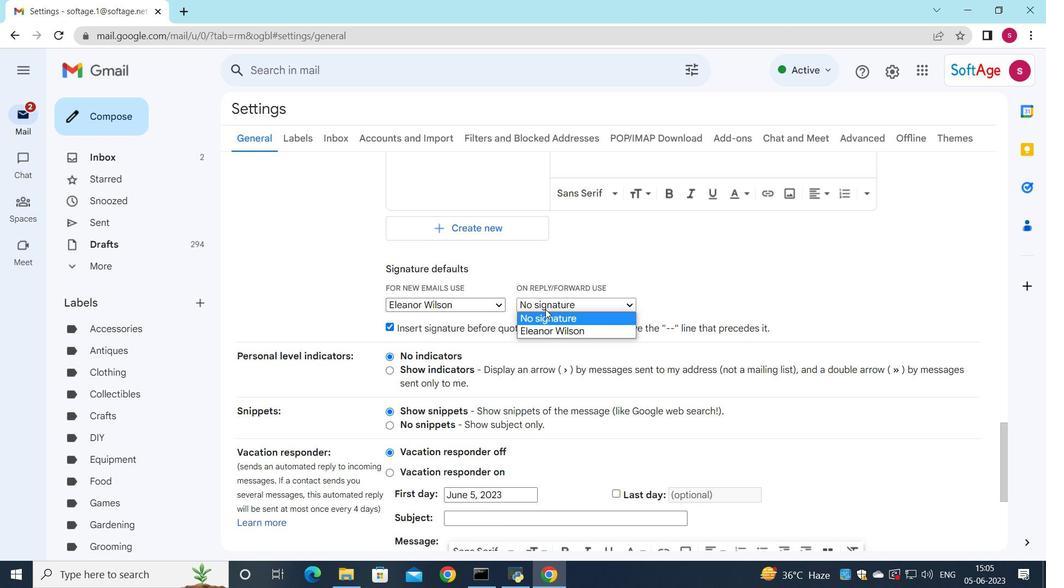 
Action: Mouse pressed left at (551, 333)
Screenshot: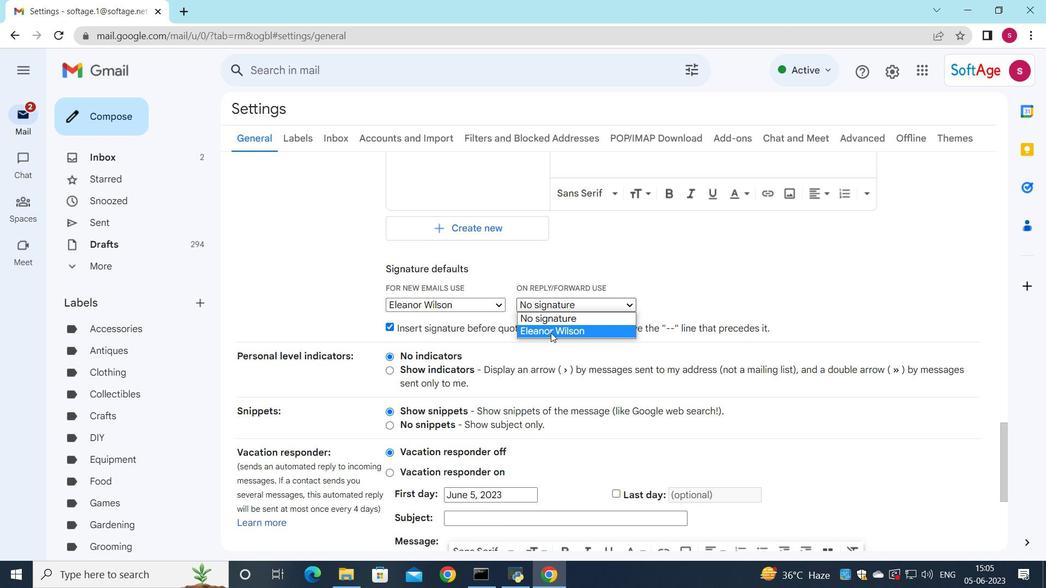 
Action: Mouse moved to (484, 298)
Screenshot: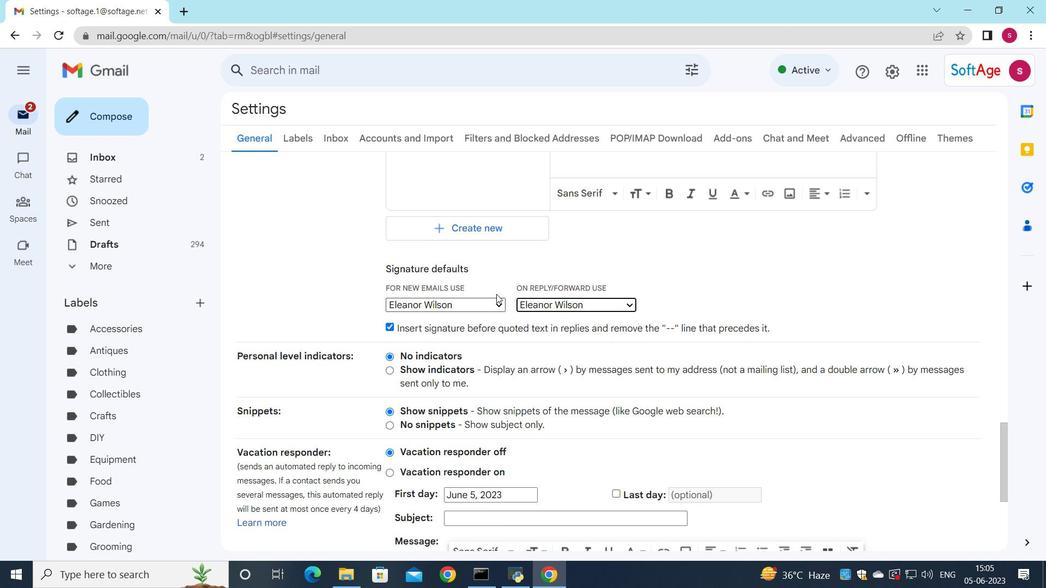 
Action: Mouse scrolled (484, 297) with delta (0, 0)
Screenshot: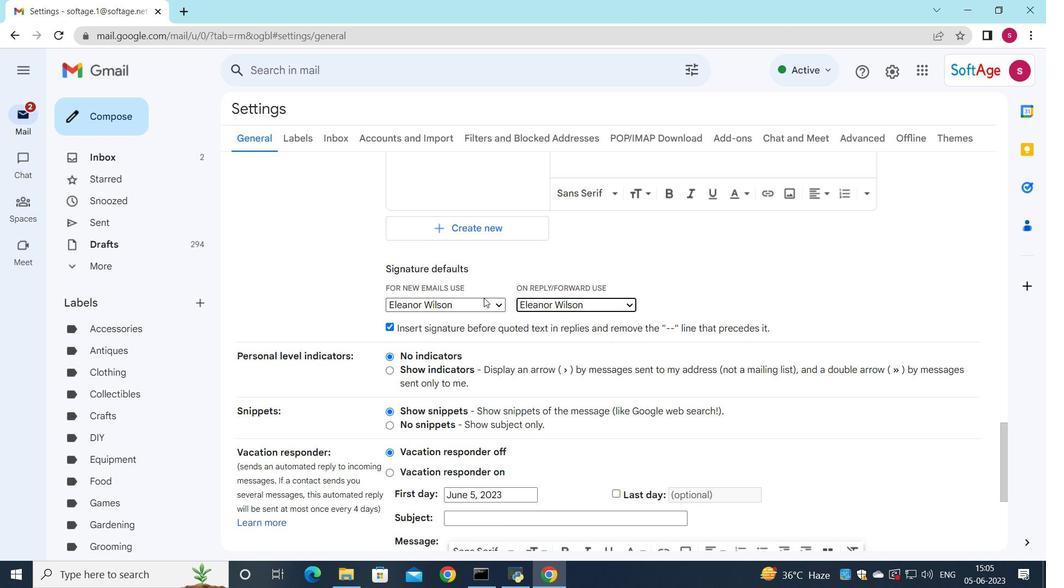 
Action: Mouse scrolled (484, 297) with delta (0, 0)
Screenshot: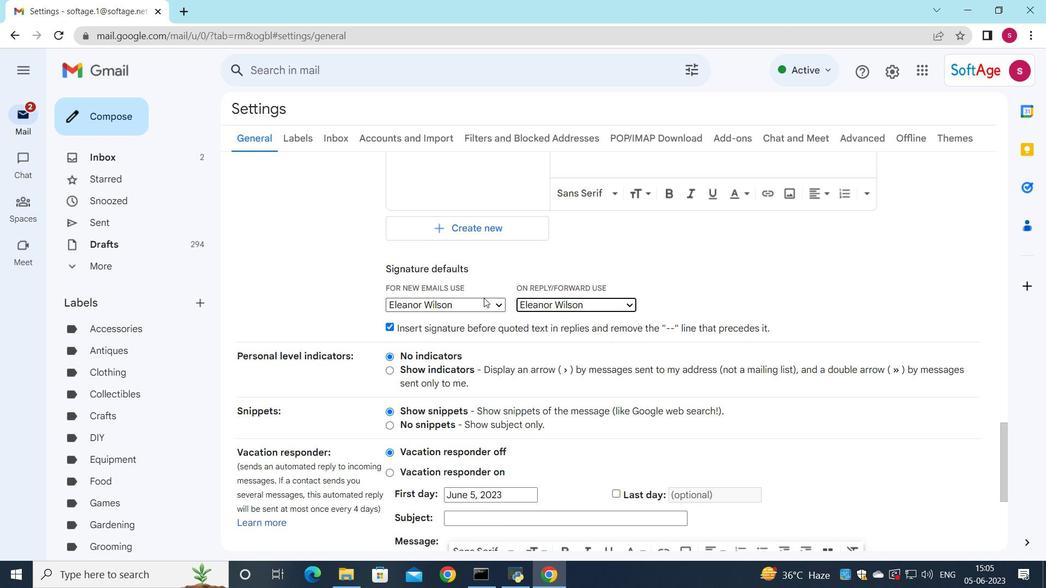 
Action: Mouse moved to (477, 330)
Screenshot: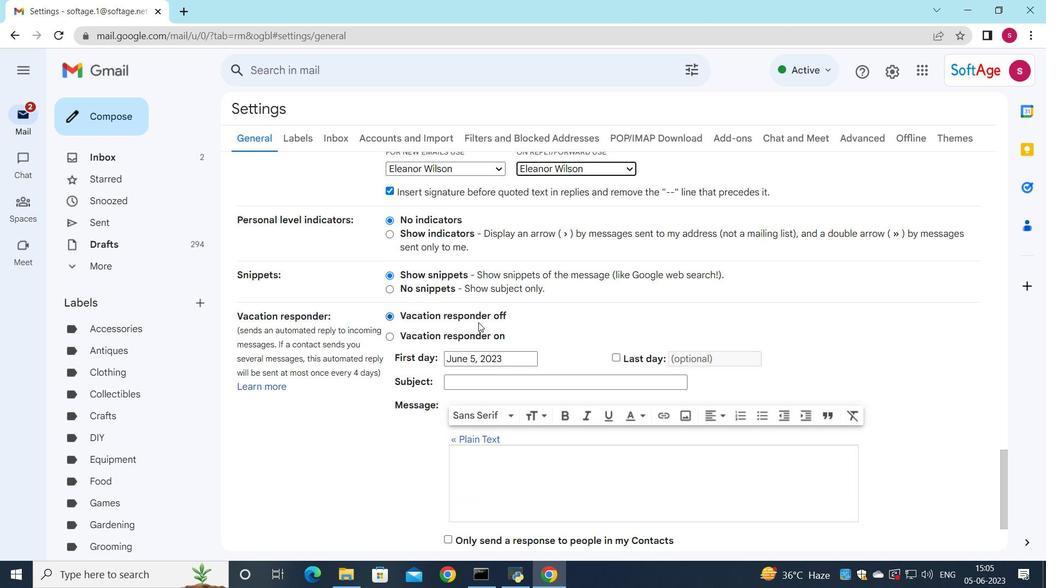 
Action: Mouse scrolled (477, 329) with delta (0, 0)
Screenshot: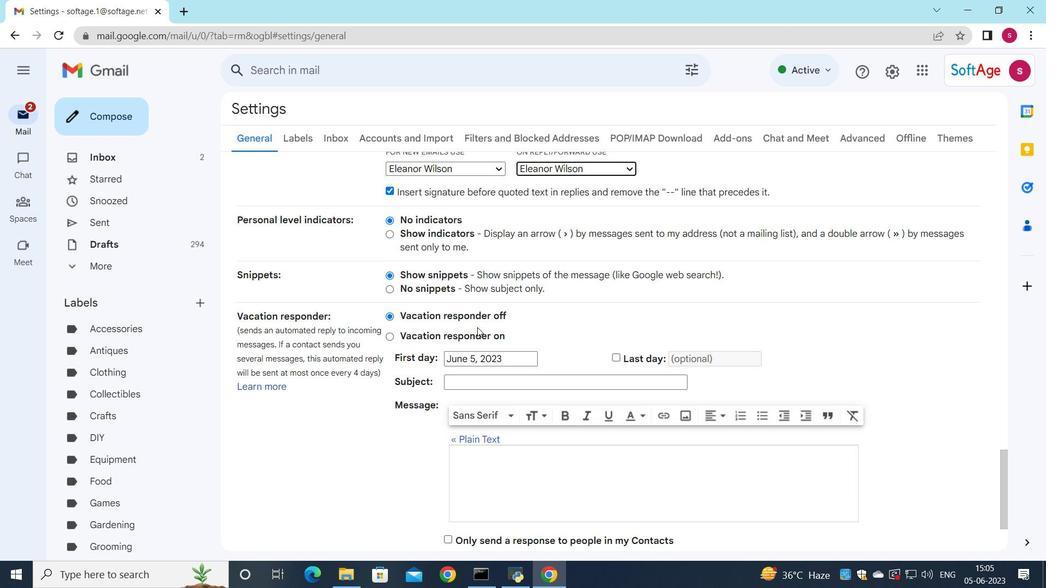 
Action: Mouse moved to (479, 333)
Screenshot: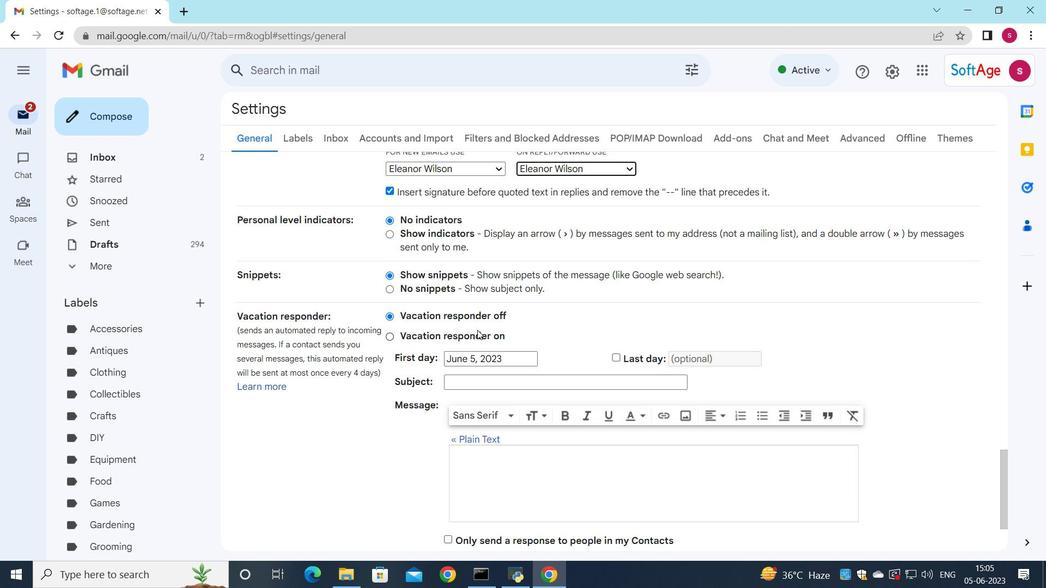 
Action: Mouse scrolled (477, 329) with delta (0, 0)
Screenshot: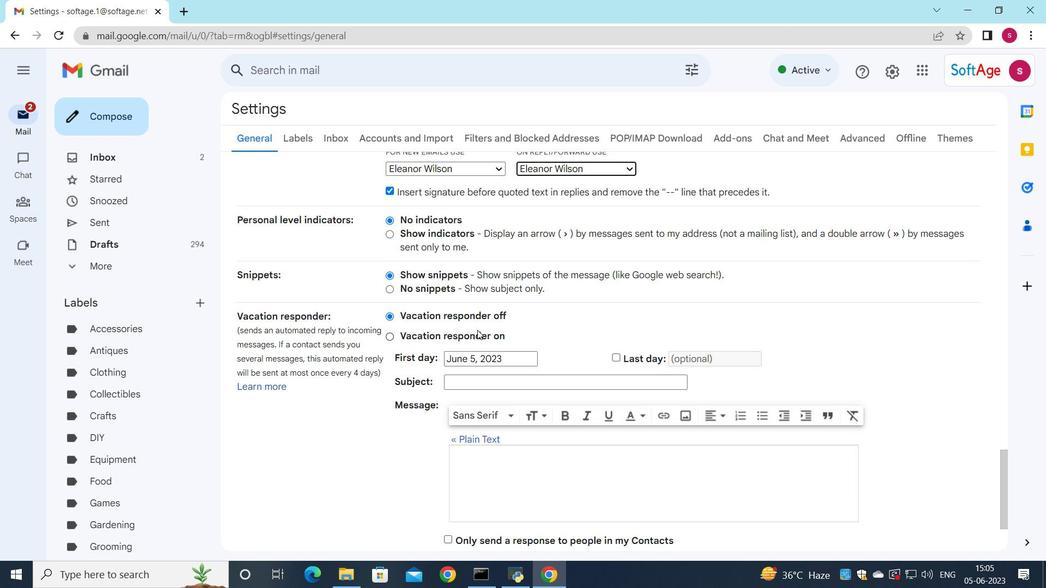 
Action: Mouse moved to (574, 471)
Screenshot: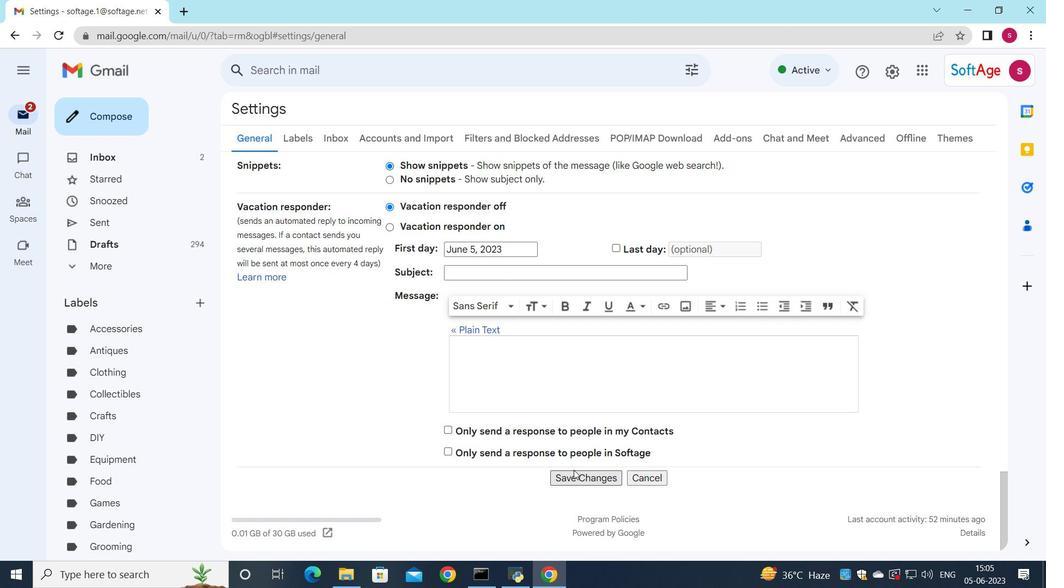
Action: Mouse pressed left at (574, 471)
Screenshot: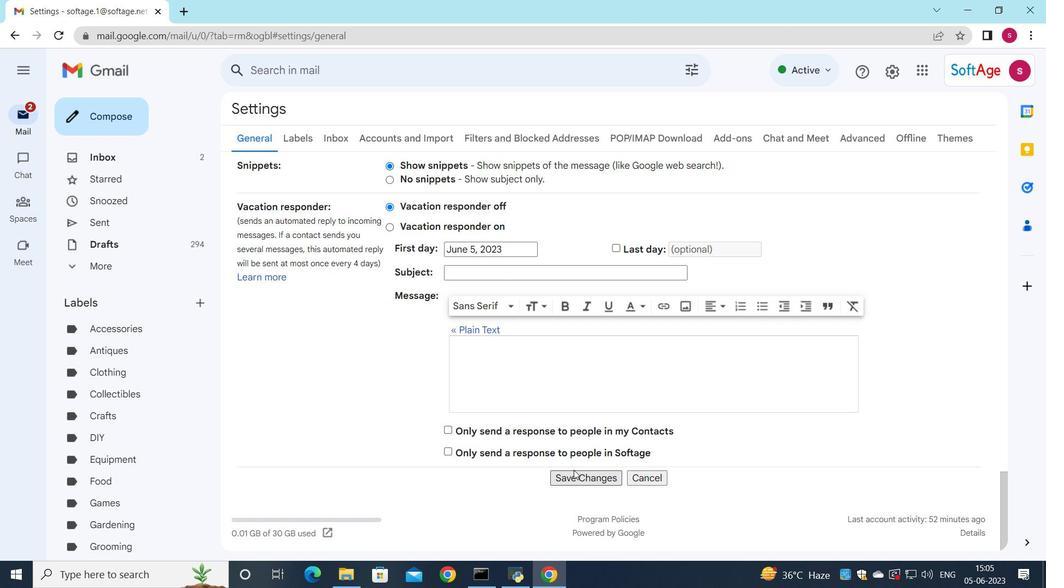 
Action: Mouse moved to (588, 191)
Screenshot: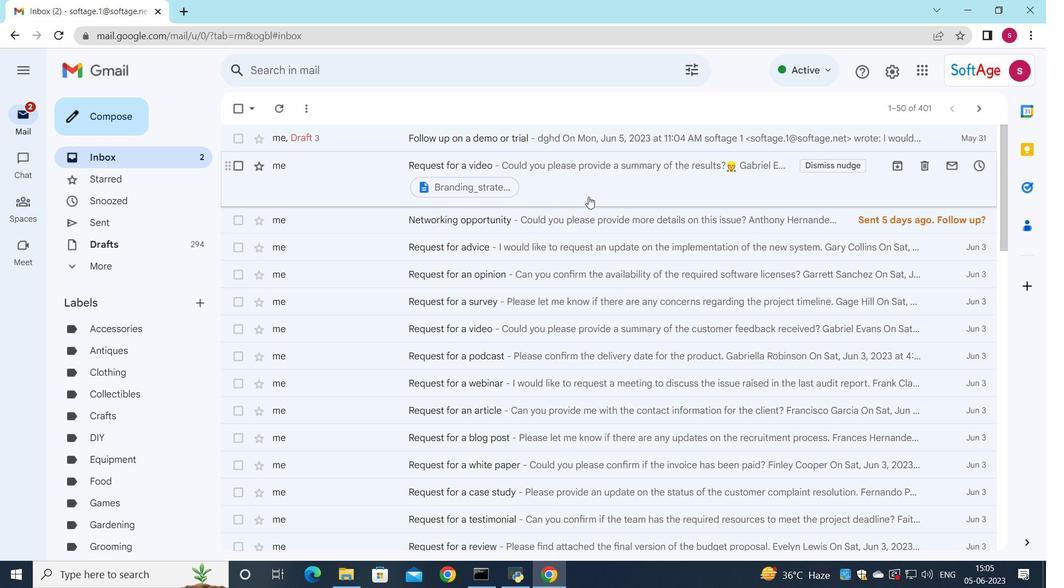 
Action: Mouse pressed left at (588, 191)
Screenshot: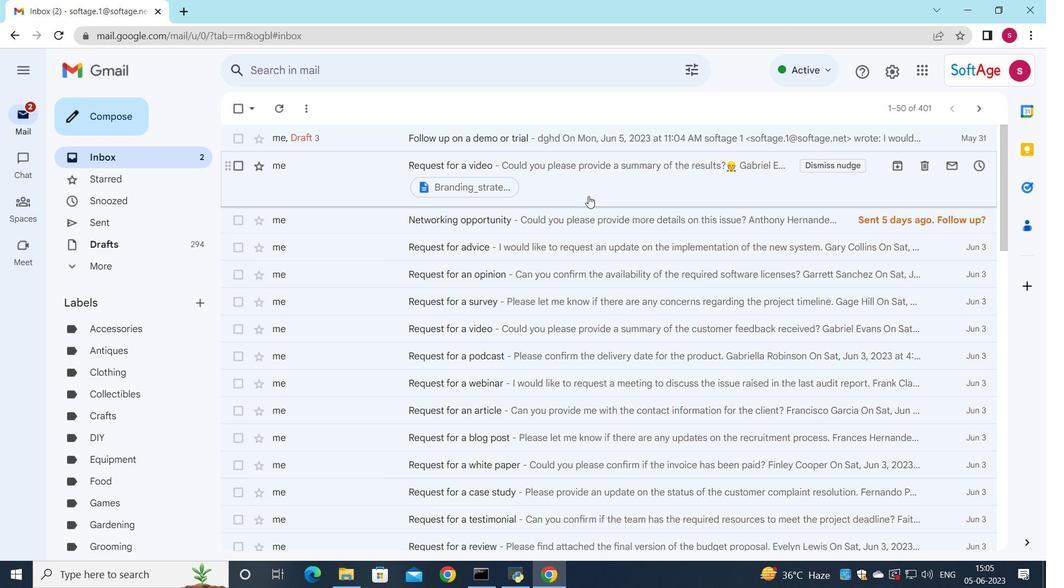 
Action: Mouse moved to (464, 441)
Screenshot: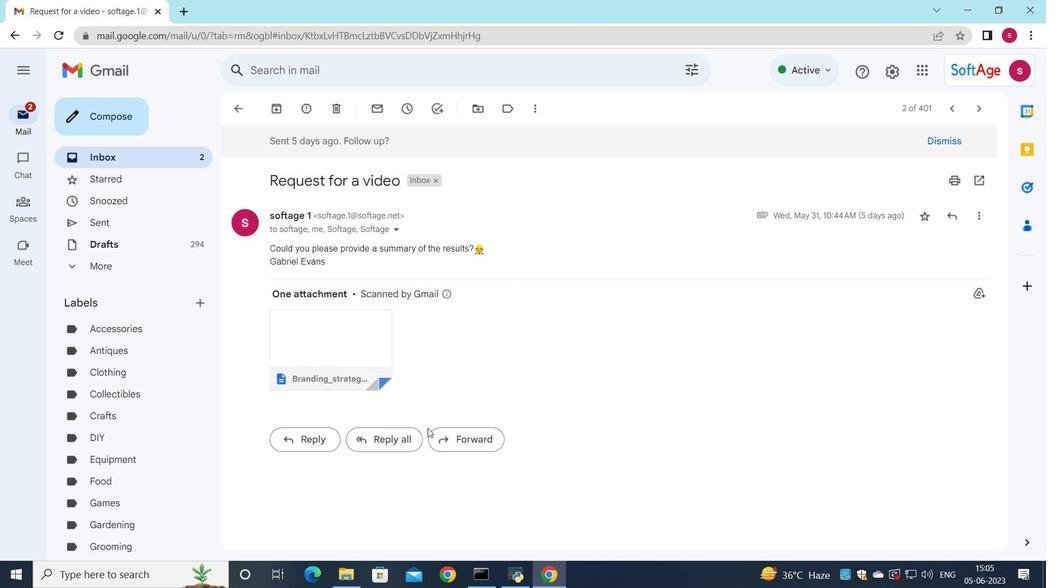 
Action: Mouse pressed left at (464, 441)
Screenshot: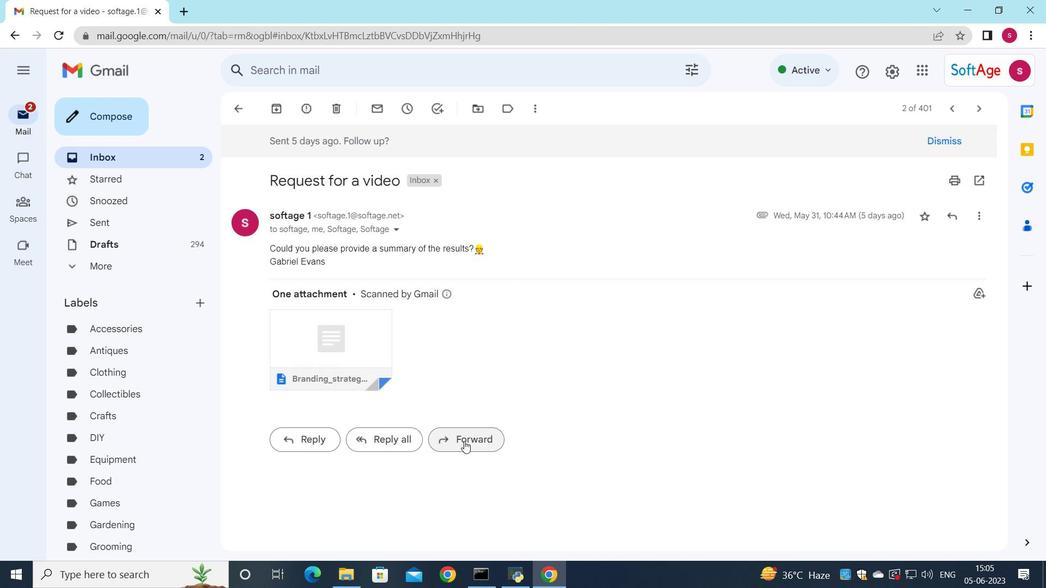 
Action: Mouse moved to (304, 409)
Screenshot: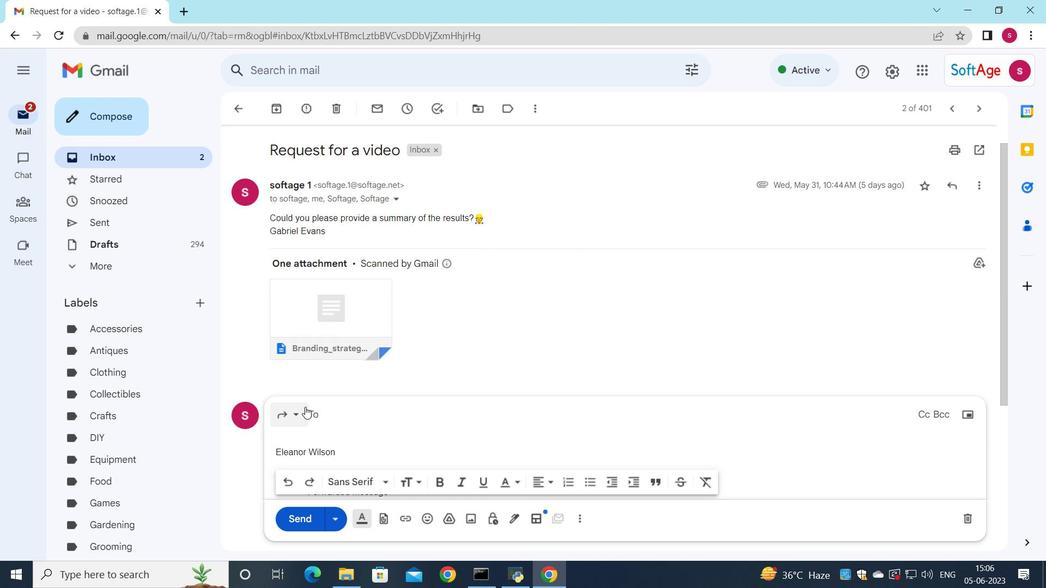 
Action: Mouse pressed left at (304, 409)
Screenshot: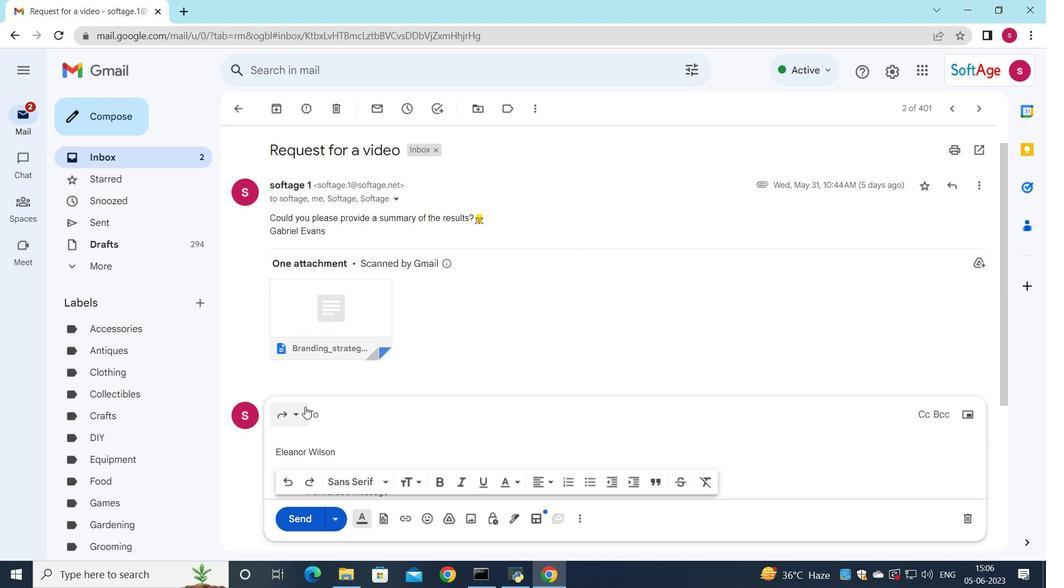 
Action: Mouse moved to (338, 357)
Screenshot: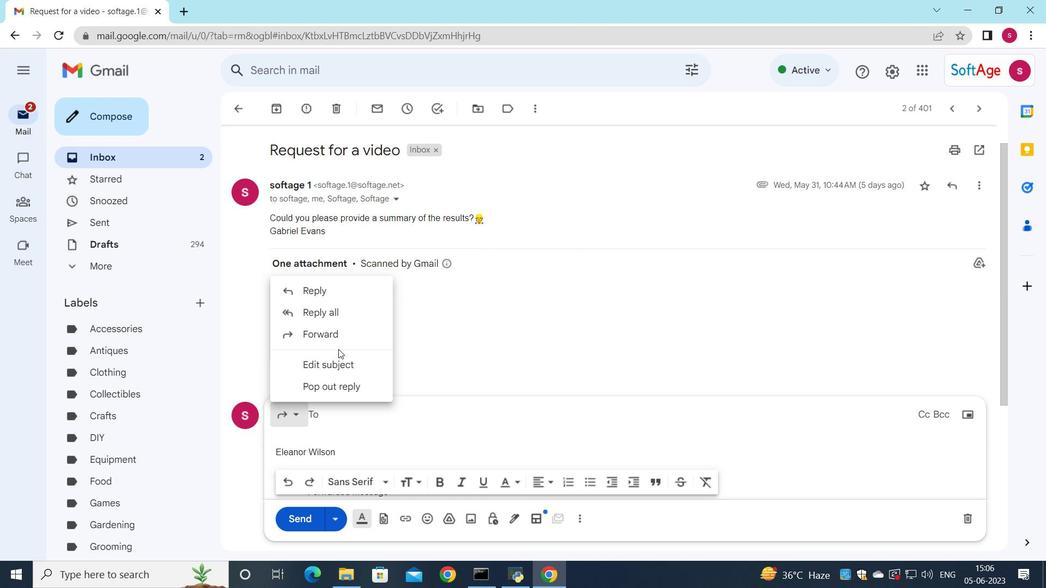 
Action: Mouse pressed left at (338, 357)
Screenshot: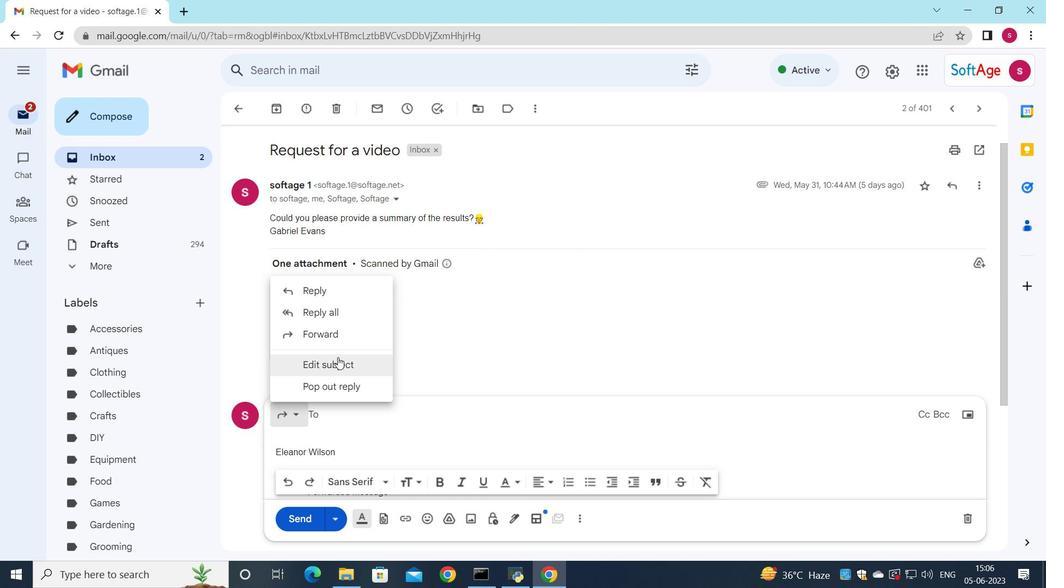 
Action: Mouse moved to (384, 362)
Screenshot: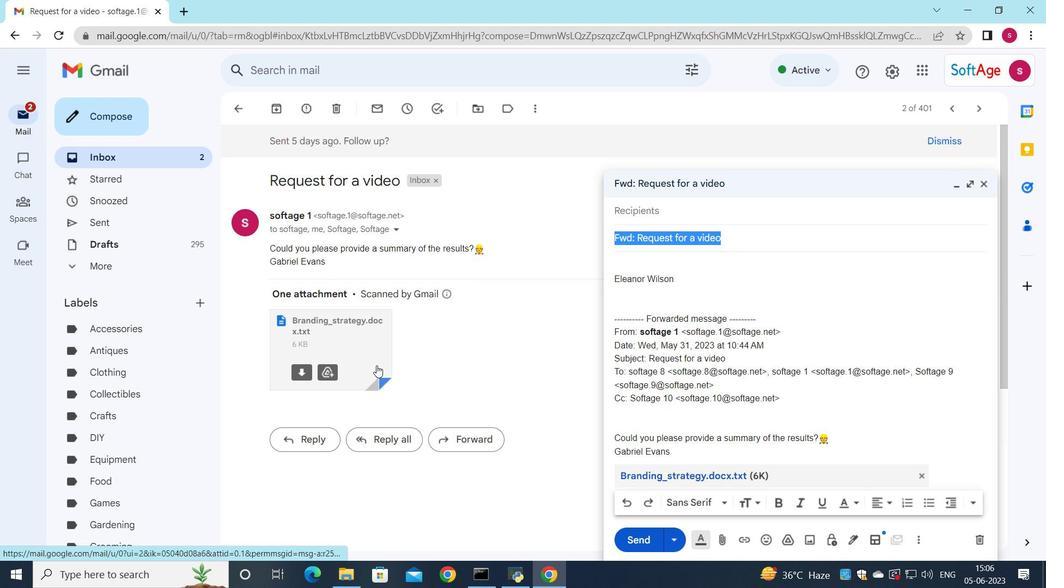 
Action: Key pressed <Key.shift>Request<Key.space>for<Key.space>a<Key.space>transfer
Screenshot: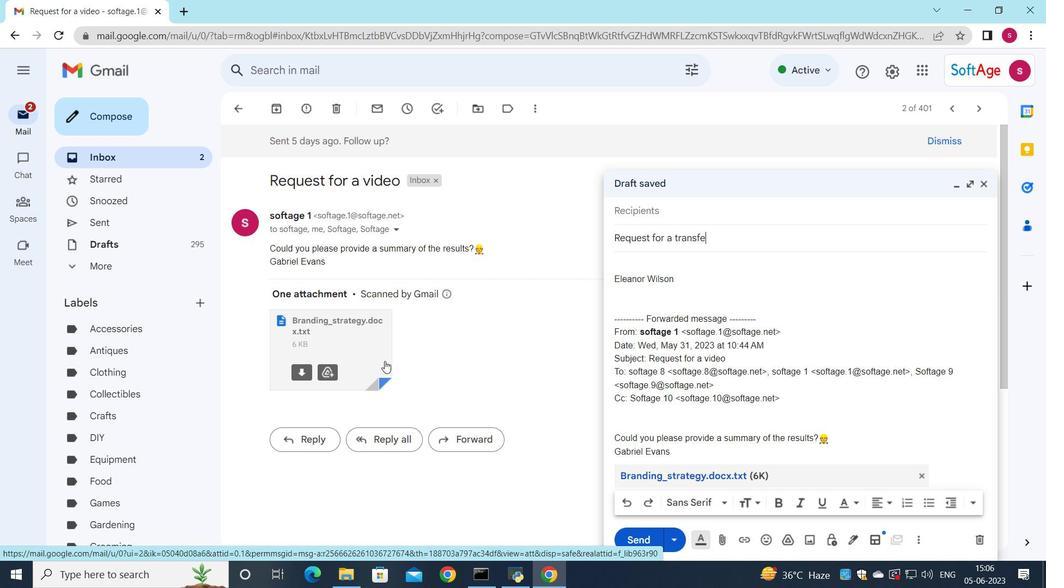 
Action: Mouse moved to (679, 213)
Screenshot: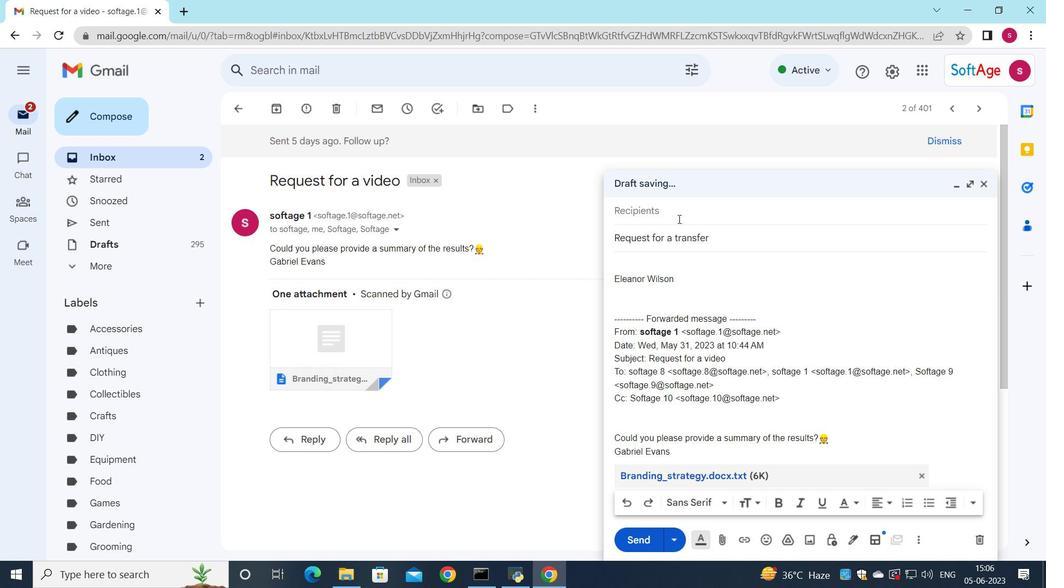 
Action: Mouse pressed left at (679, 213)
Screenshot: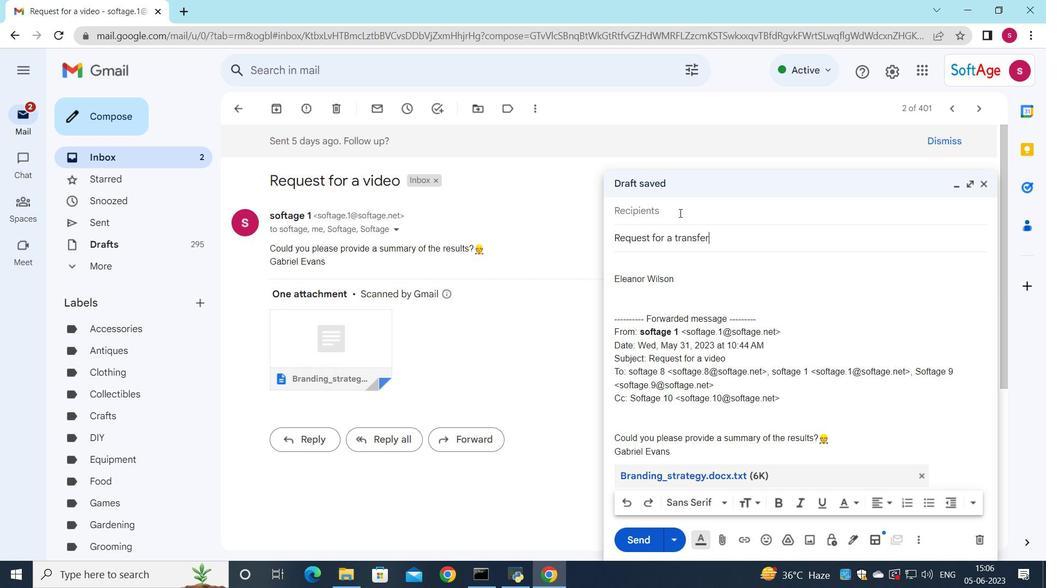 
Action: Mouse moved to (688, 225)
Screenshot: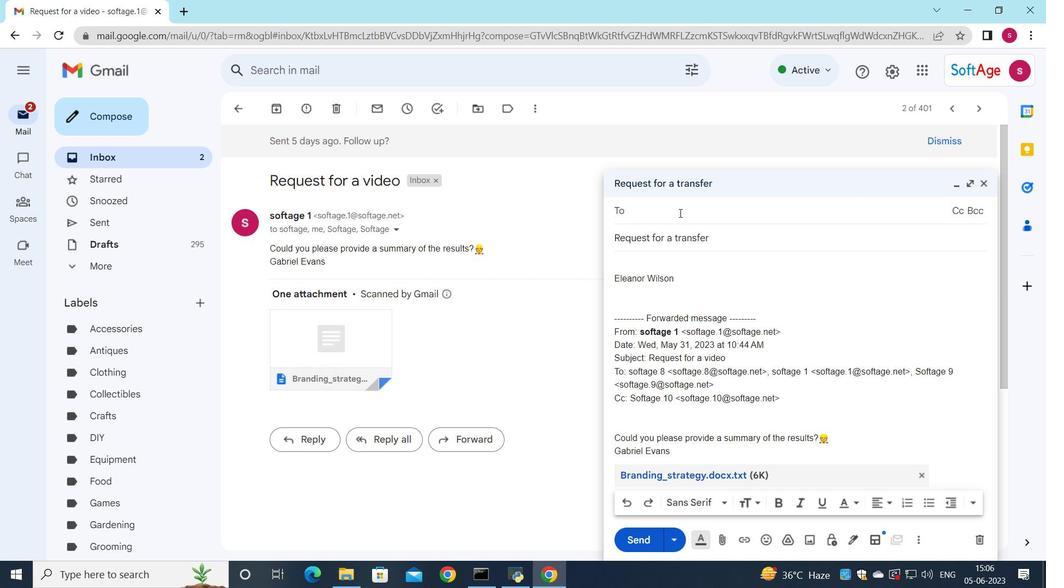 
Action: Key pressed s
Screenshot: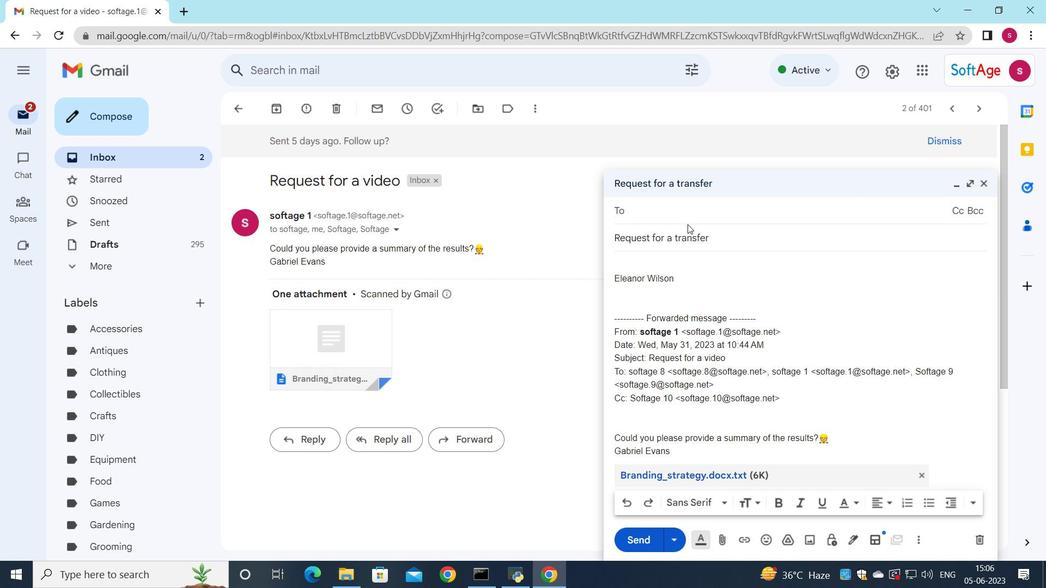 
Action: Mouse moved to (704, 315)
Screenshot: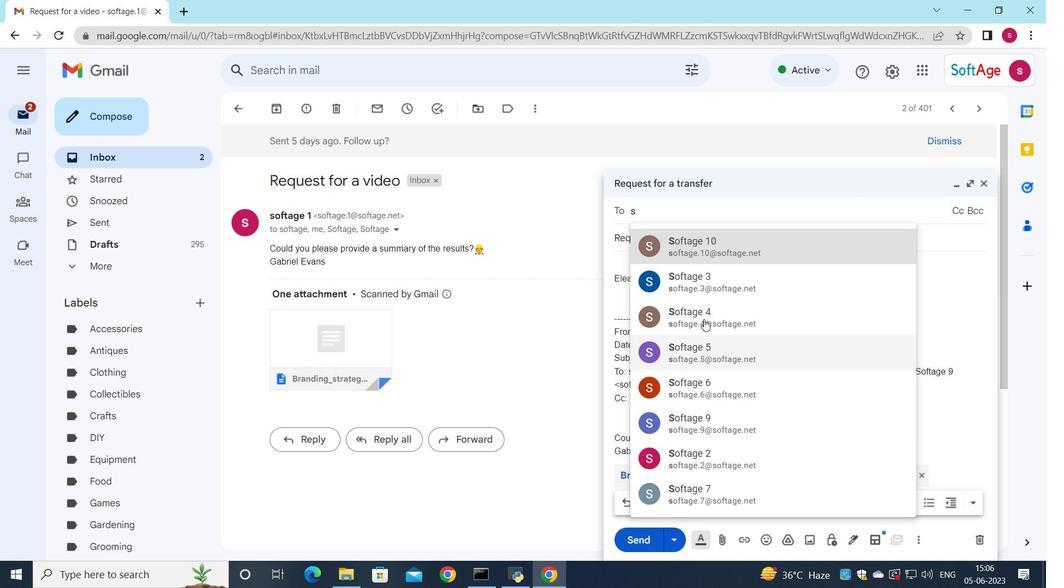 
Action: Mouse pressed left at (704, 315)
Screenshot: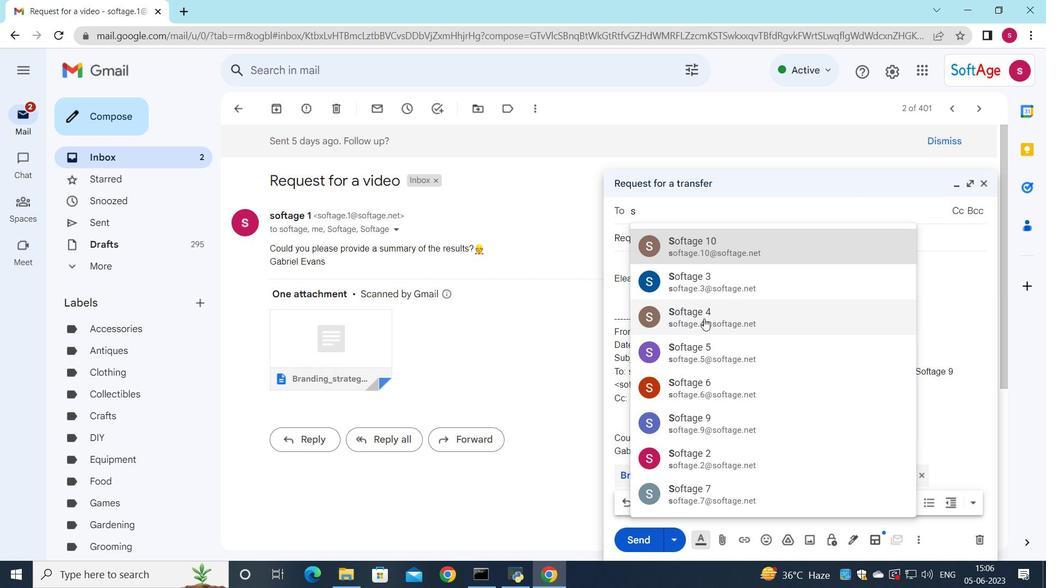 
Action: Mouse moved to (643, 268)
Screenshot: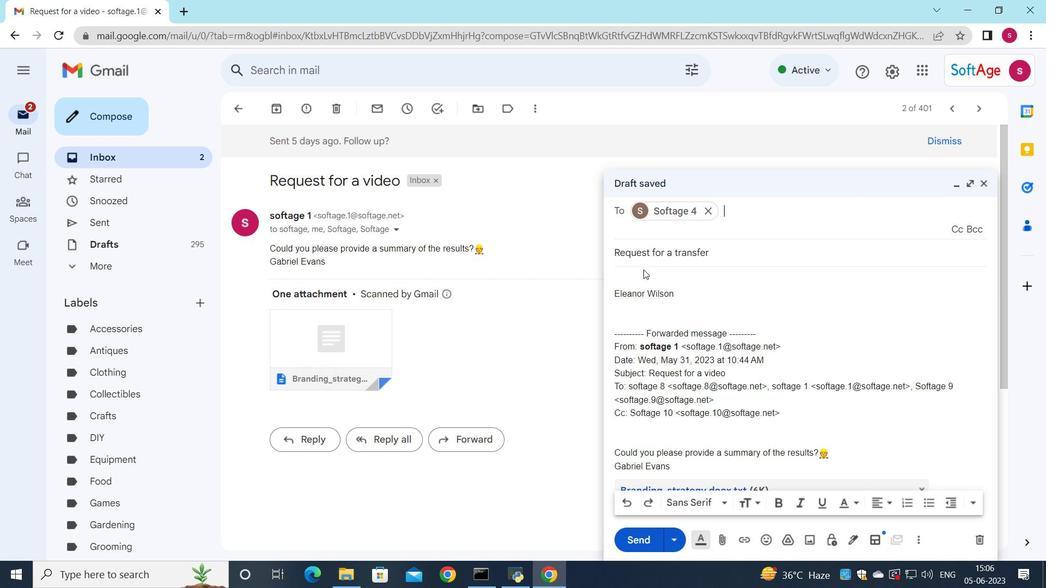 
Action: Mouse pressed left at (643, 268)
Screenshot: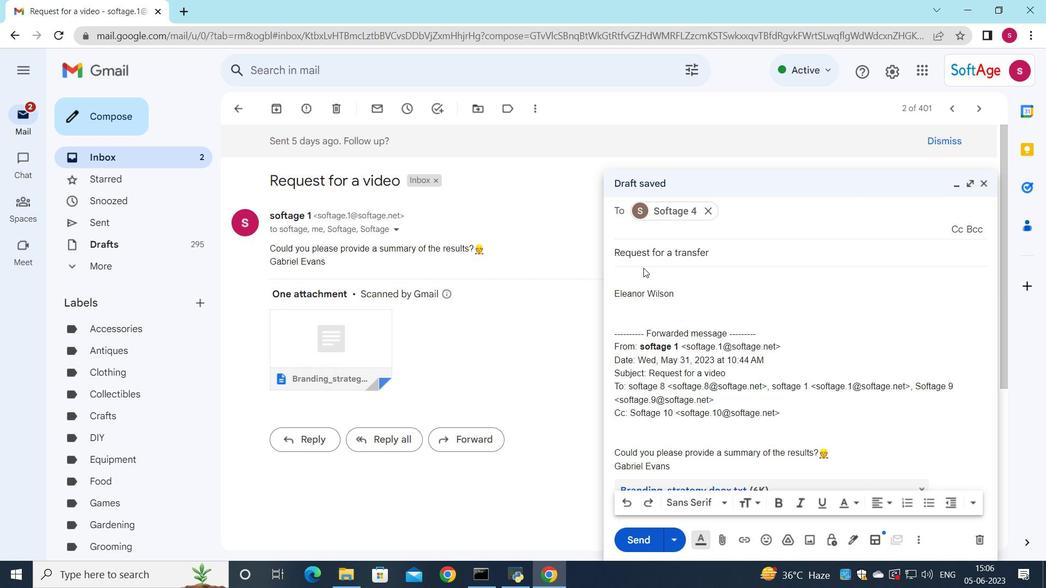 
Action: Key pressed <Key.shift>Can<Key.space>you<Key.space>please<Key.space>provide<Key.space>me<Key.space>with<Key.space>an<Key.space>updatr<Key.backspace>e<Key.space>on<Key.space>the<Key.space>projects<Key.space>resourcr<Key.backspace>e<Key.space>allocation
Screenshot: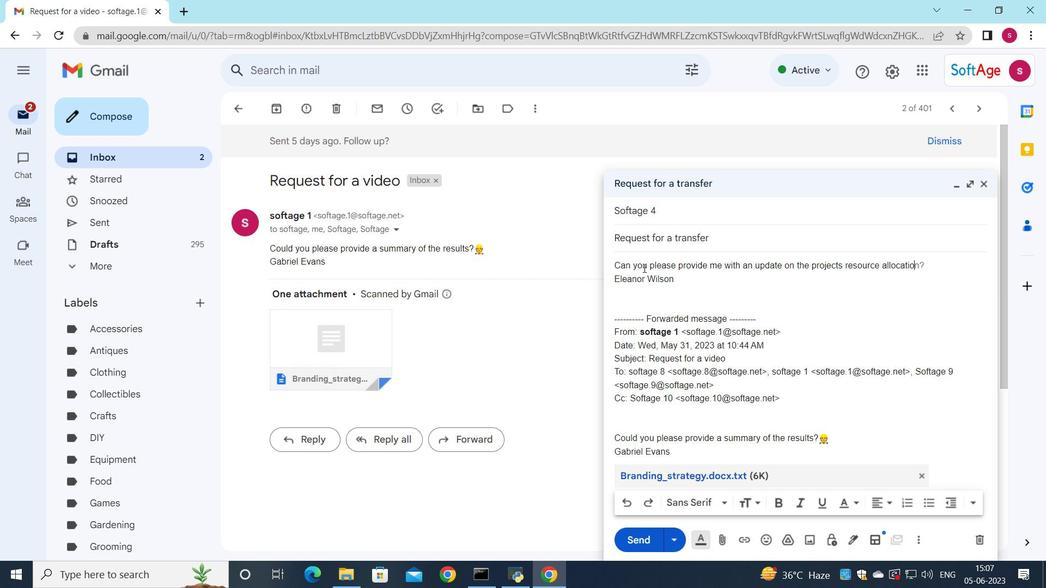 
Action: Mouse moved to (747, 258)
Screenshot: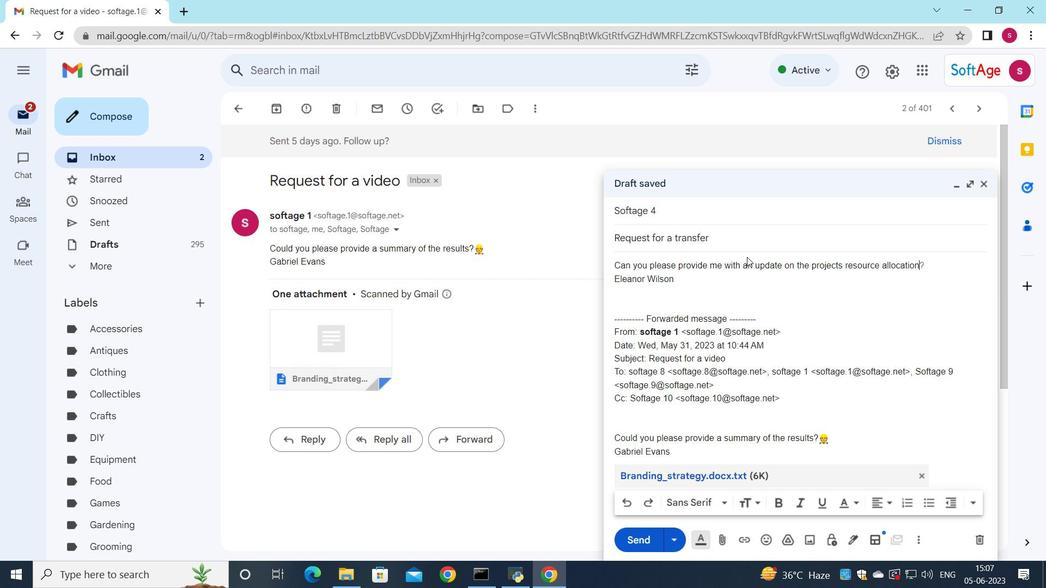 
Action: Key pressed <Key.tab>
Screenshot: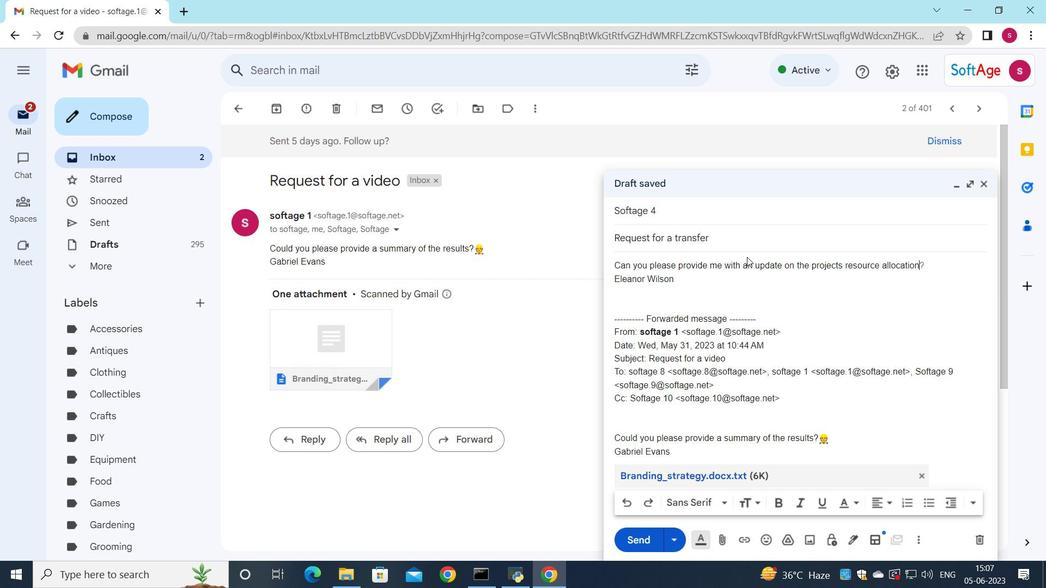 
Action: Mouse moved to (932, 261)
Screenshot: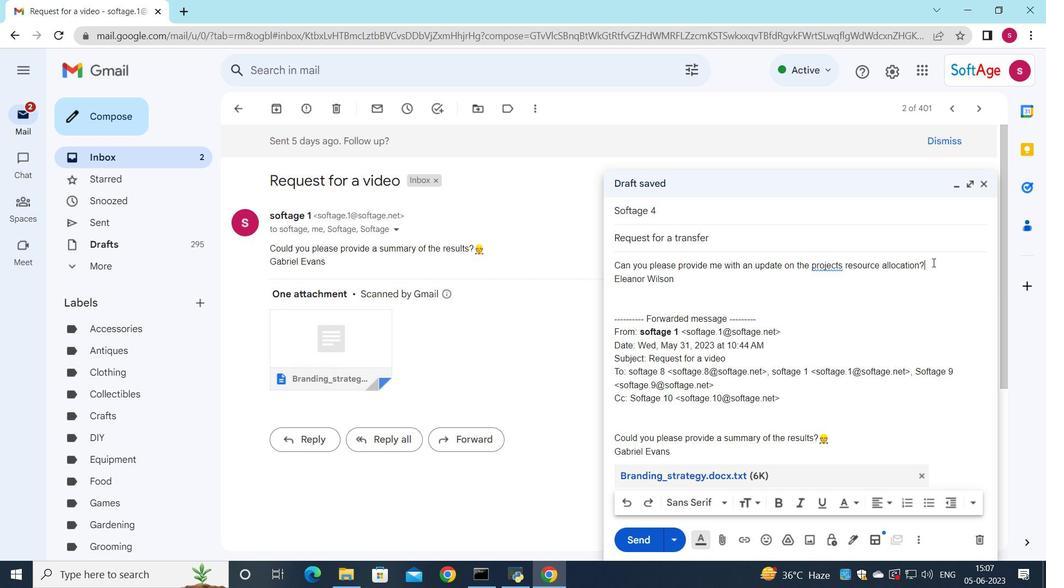 
Action: Mouse pressed left at (932, 261)
Screenshot: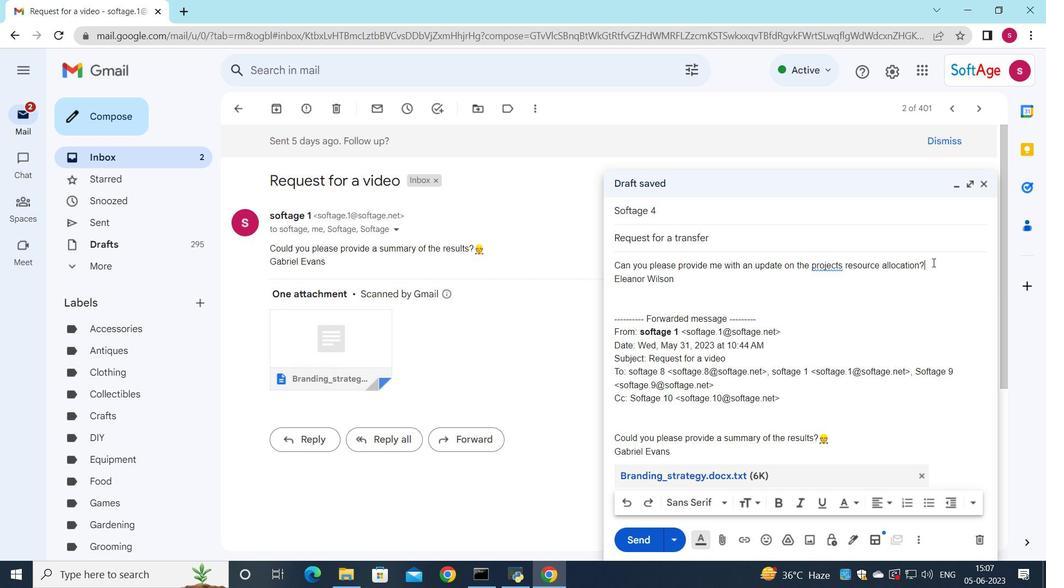
Action: Mouse moved to (851, 504)
Screenshot: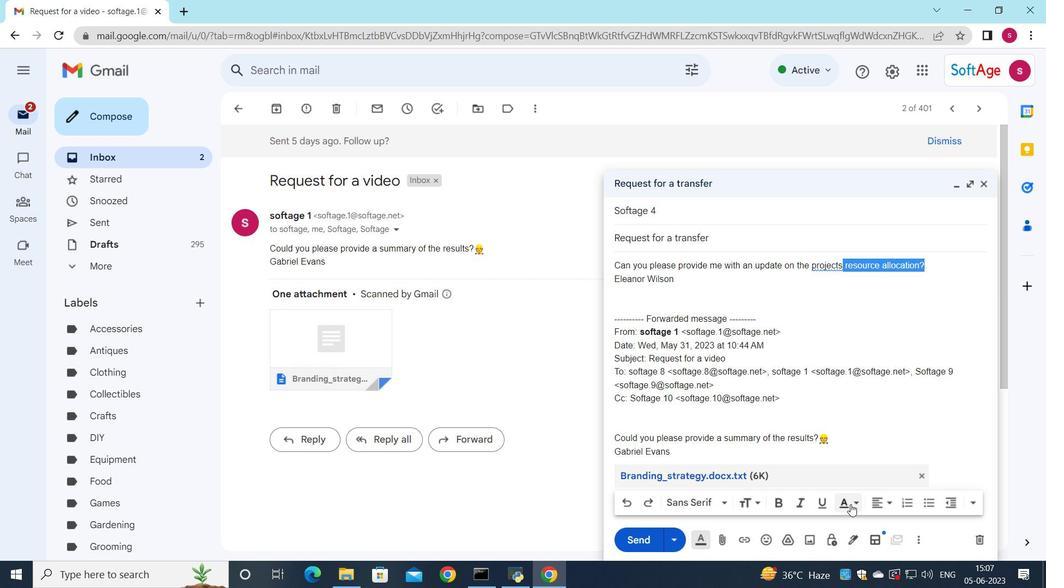 
Action: Mouse pressed left at (851, 504)
Screenshot: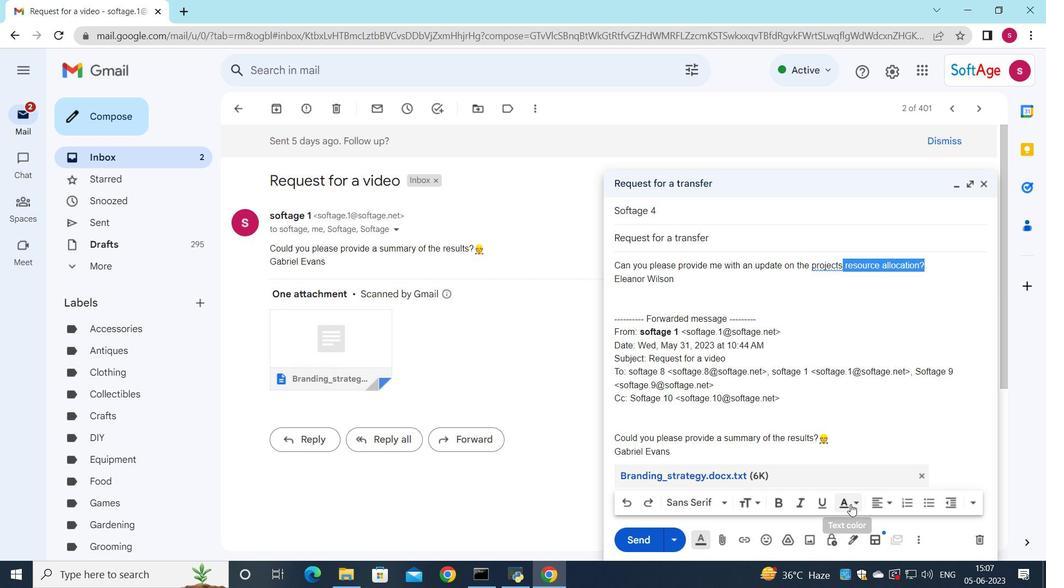 
Action: Mouse moved to (768, 391)
Screenshot: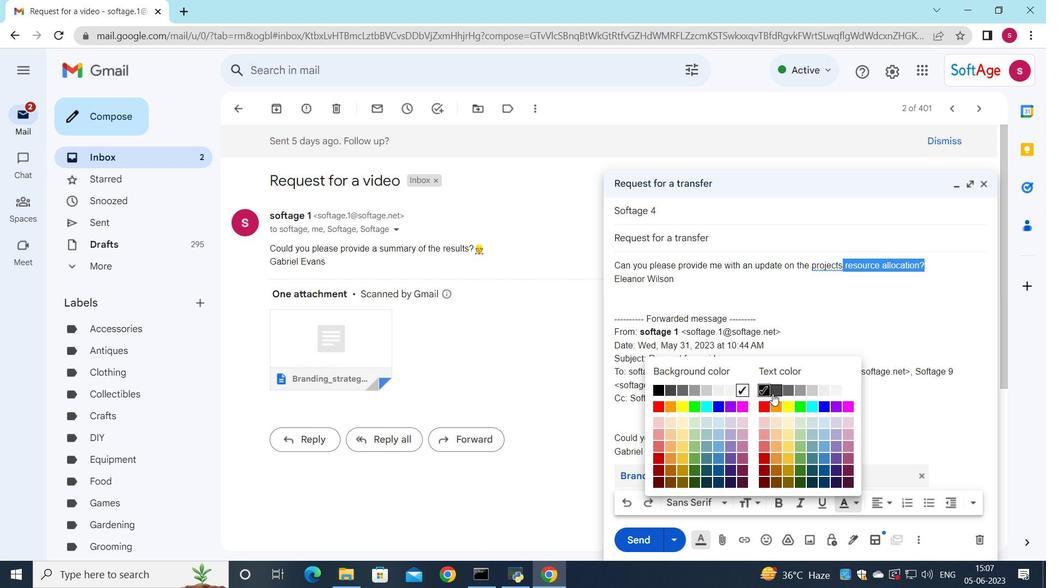 
Action: Mouse pressed left at (768, 391)
Screenshot: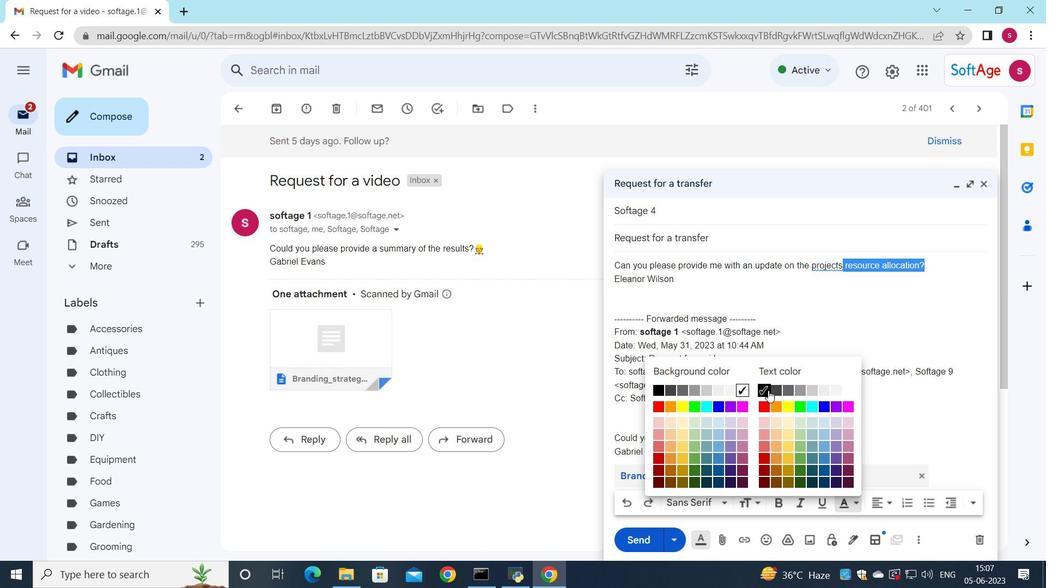 
Action: Mouse moved to (858, 503)
Screenshot: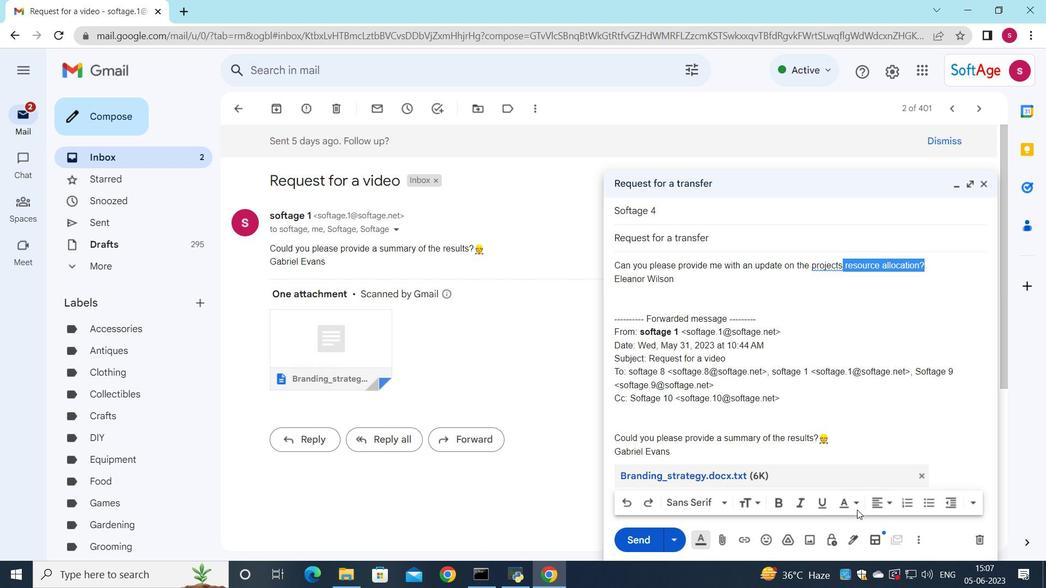 
Action: Mouse pressed left at (858, 503)
Screenshot: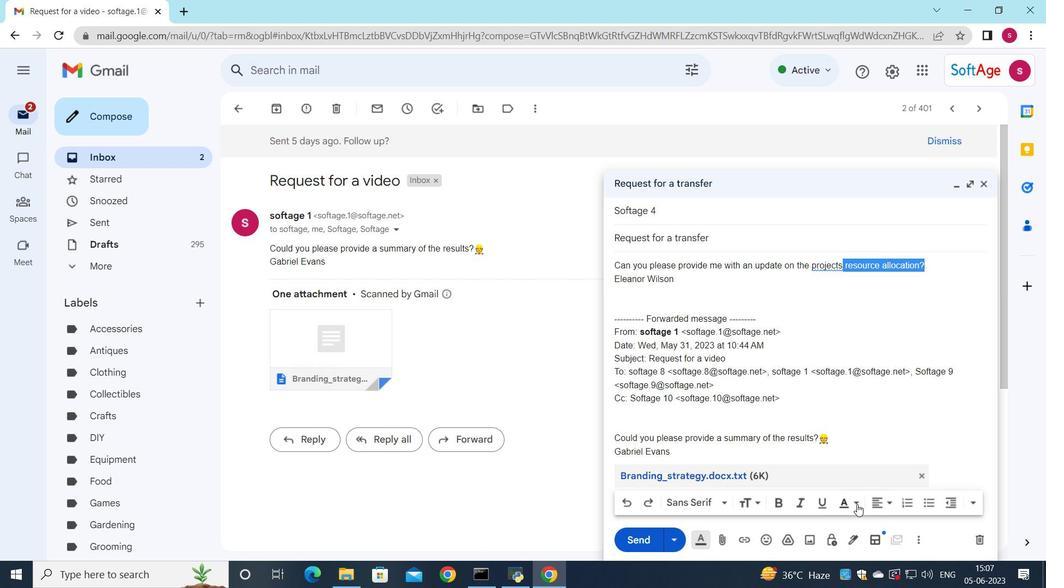 
Action: Mouse moved to (727, 408)
Screenshot: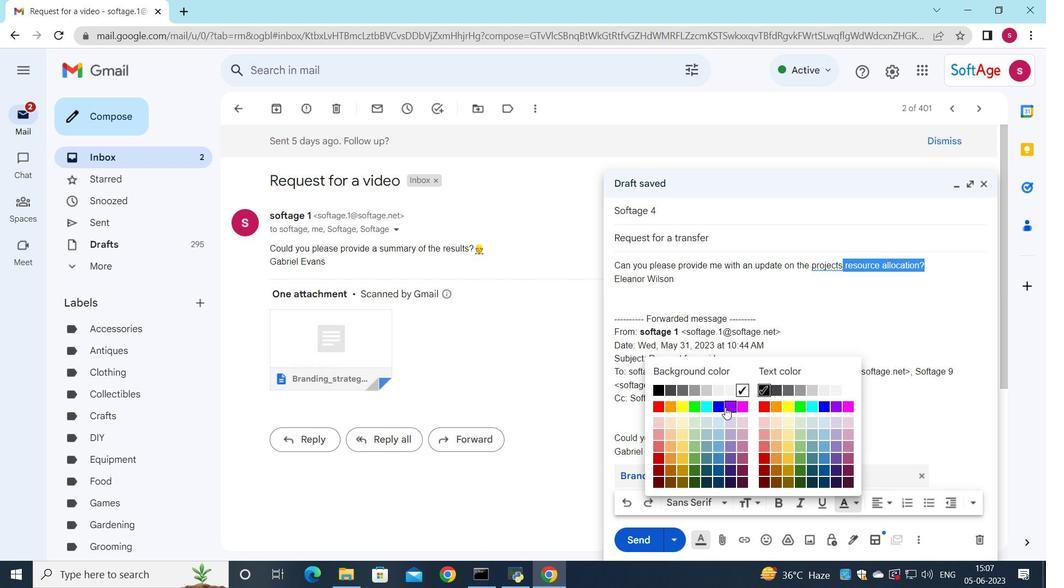 
Action: Mouse pressed left at (727, 408)
Screenshot: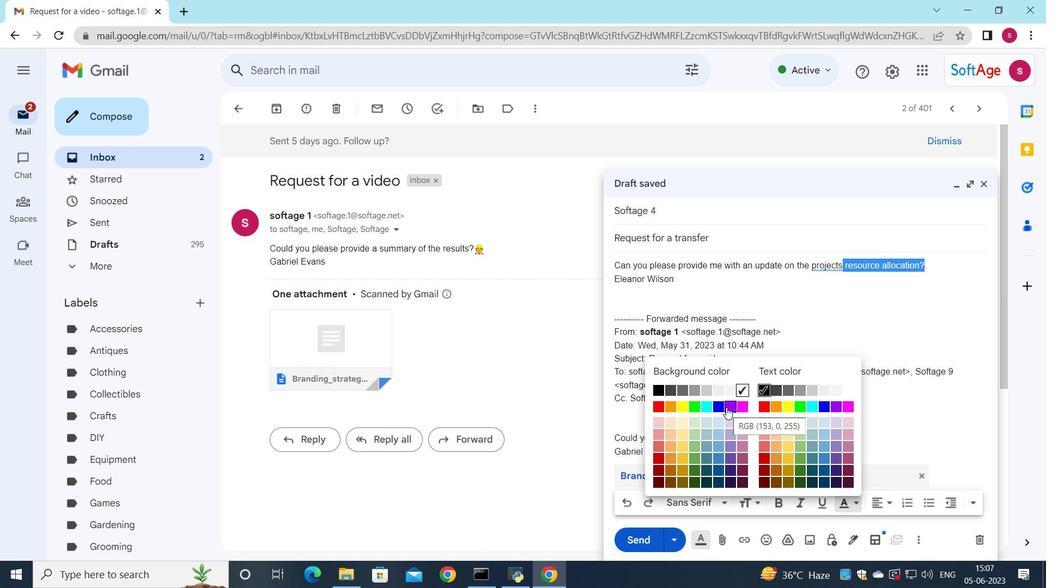
Action: Mouse moved to (641, 545)
Screenshot: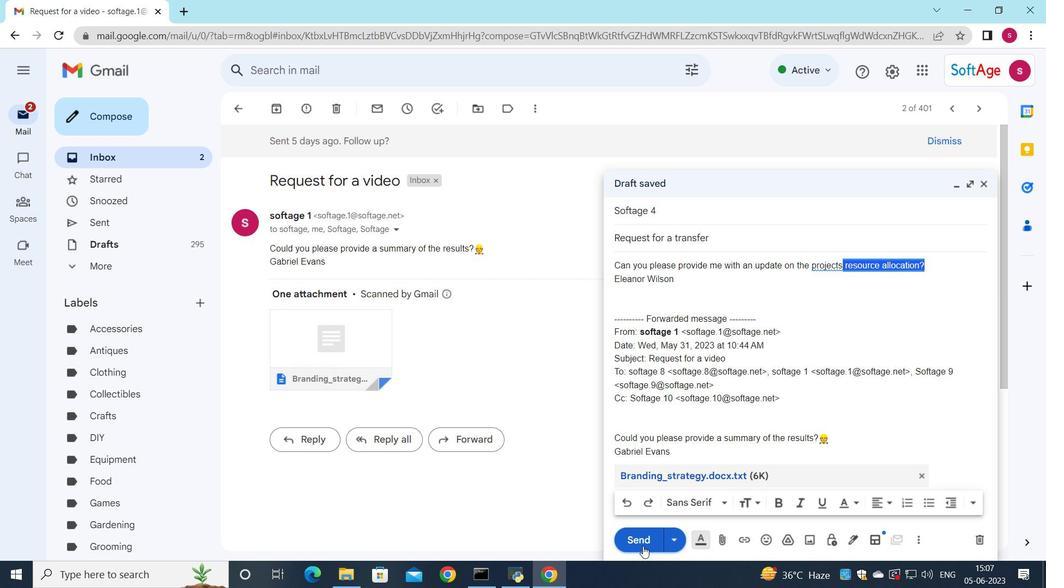 
Action: Mouse pressed left at (641, 545)
Screenshot: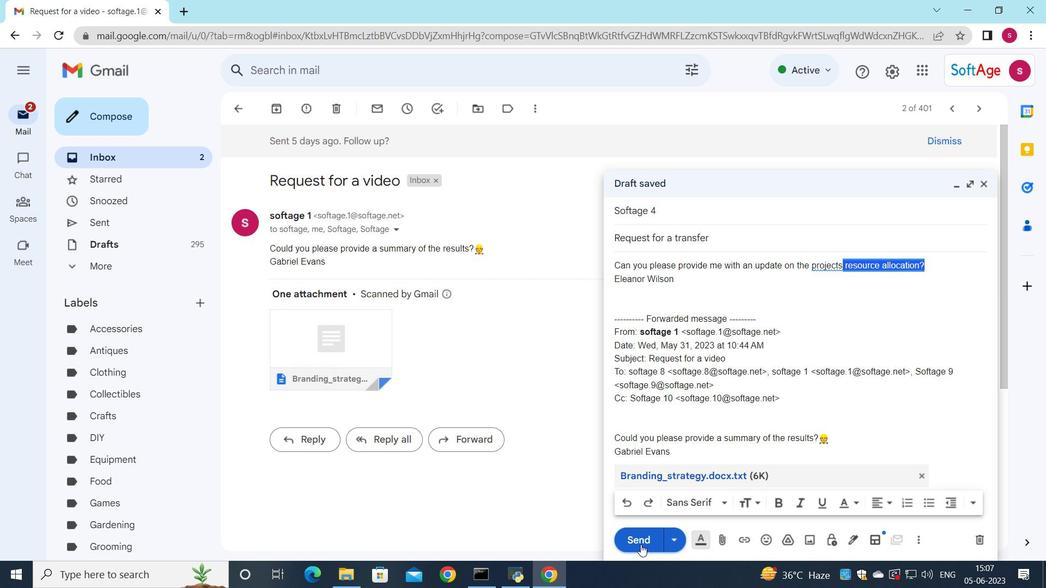 
Action: Mouse moved to (629, 532)
Screenshot: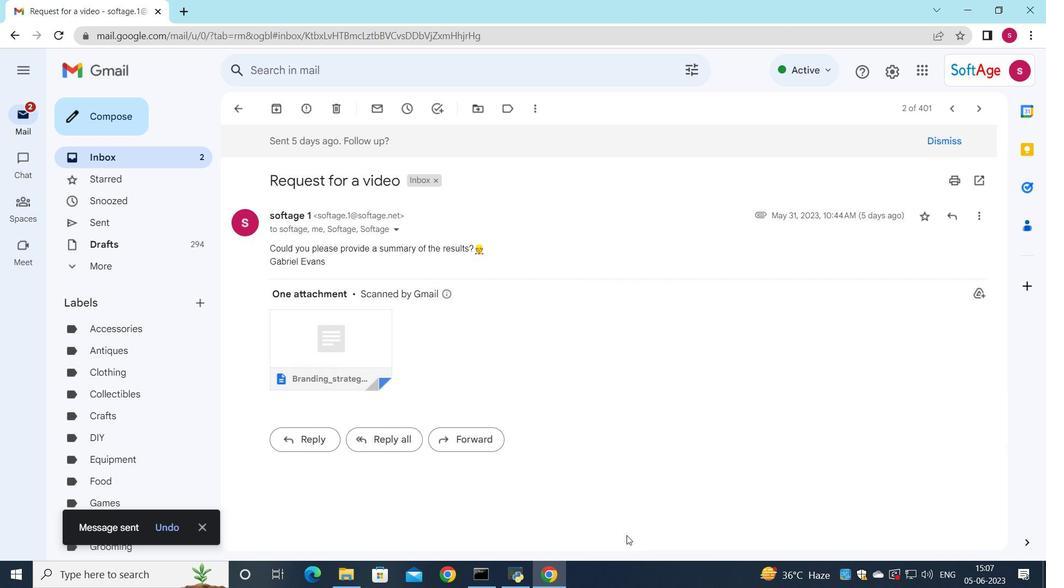 
